 Task: Open Card Community Service Review in Board Product Feedback Collection and Analysis to Workspace Employee Assistance Programs and add a team member Softage.2@softage.net, a label Yellow, a checklist Performance Management, an attachment from your computer, a color Yellow and finally, add a card description 'Plan and execute company team-building retreat with a focus on work-life balance' and a comment 'Let us approach this task with a sense of urgency and importance, recognizing its impact on the overall project.'. Add a start date 'Jan 02, 1900' with a due date 'Jan 09, 1900'
Action: Mouse moved to (94, 305)
Screenshot: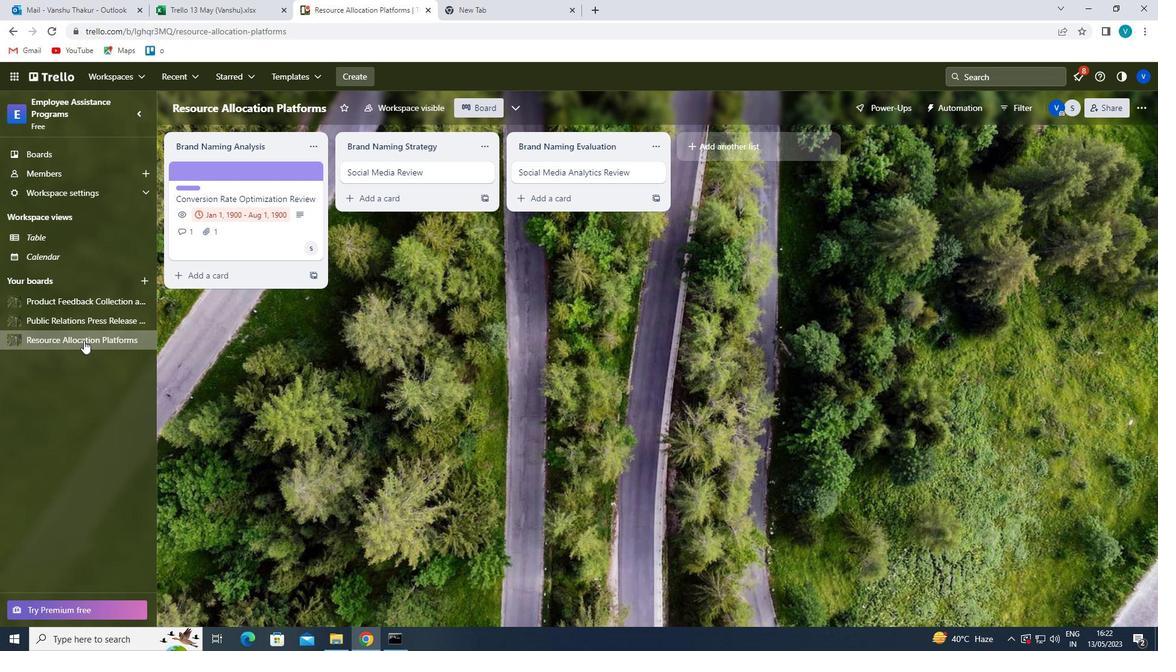 
Action: Mouse pressed left at (94, 305)
Screenshot: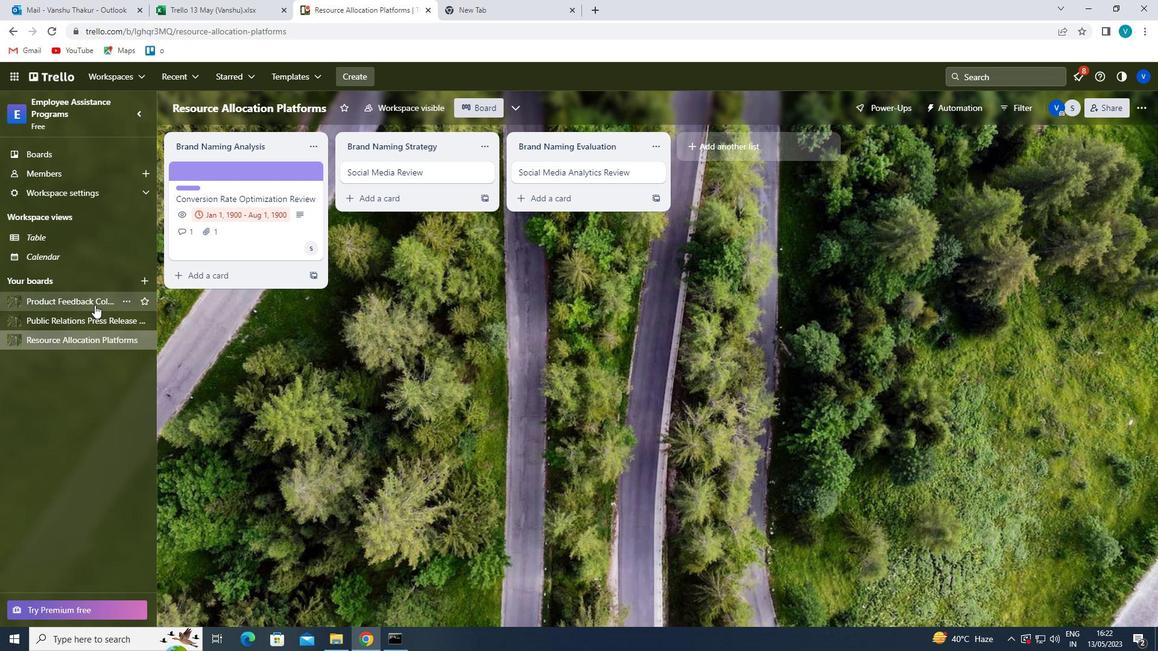 
Action: Mouse moved to (225, 173)
Screenshot: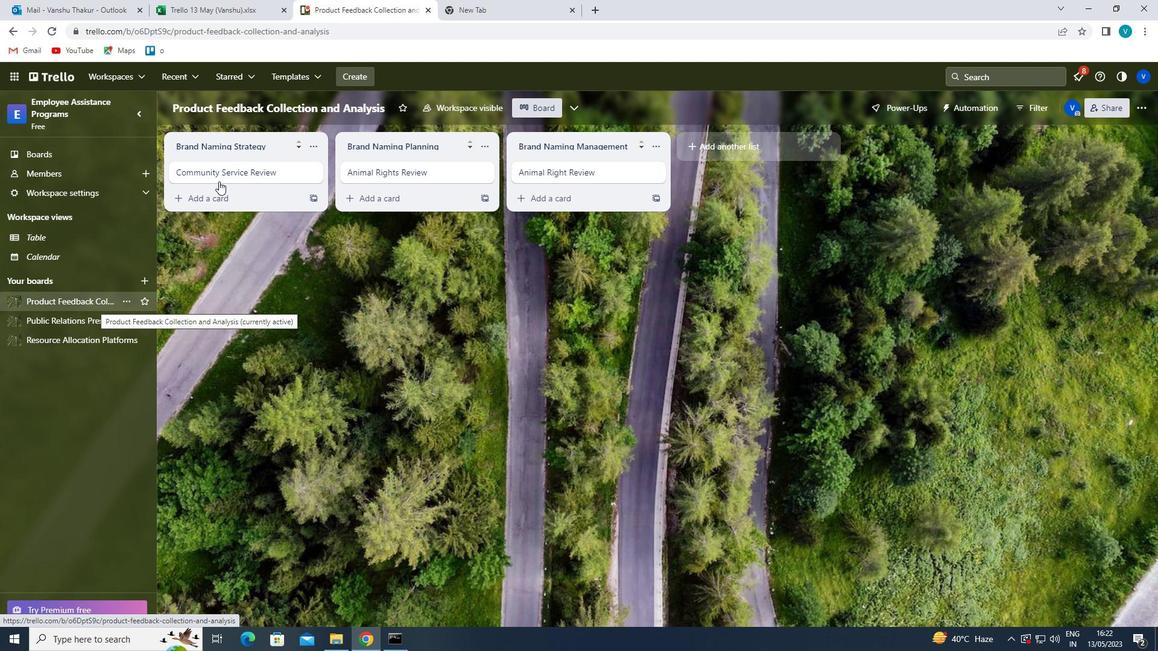 
Action: Mouse pressed left at (225, 173)
Screenshot: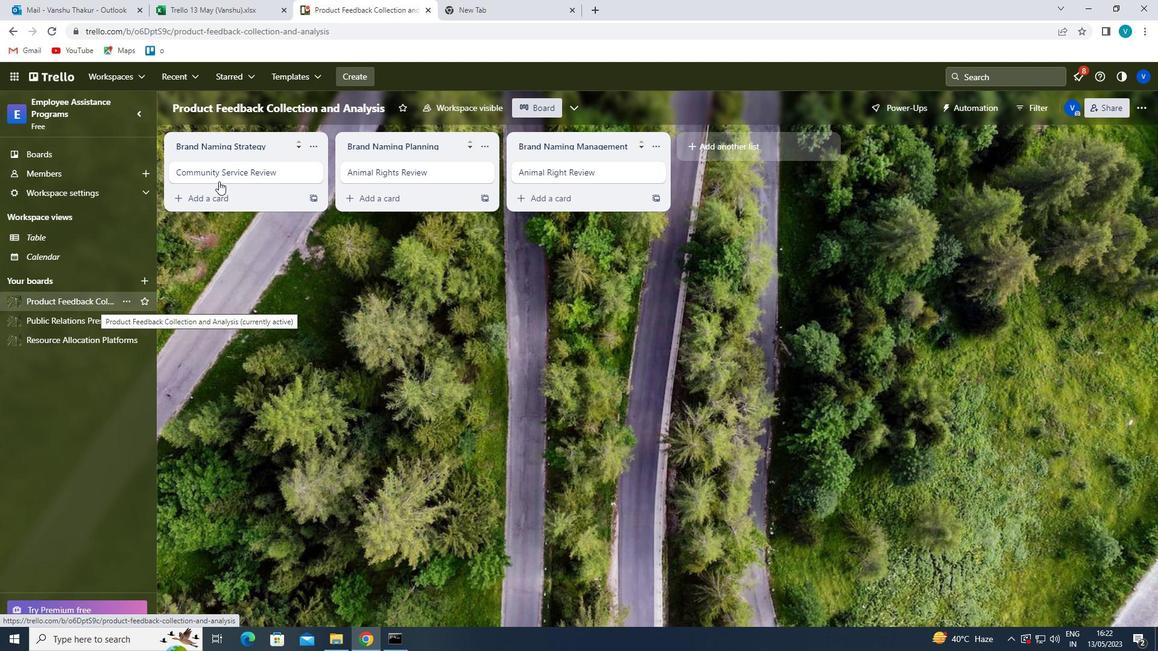 
Action: Mouse moved to (727, 169)
Screenshot: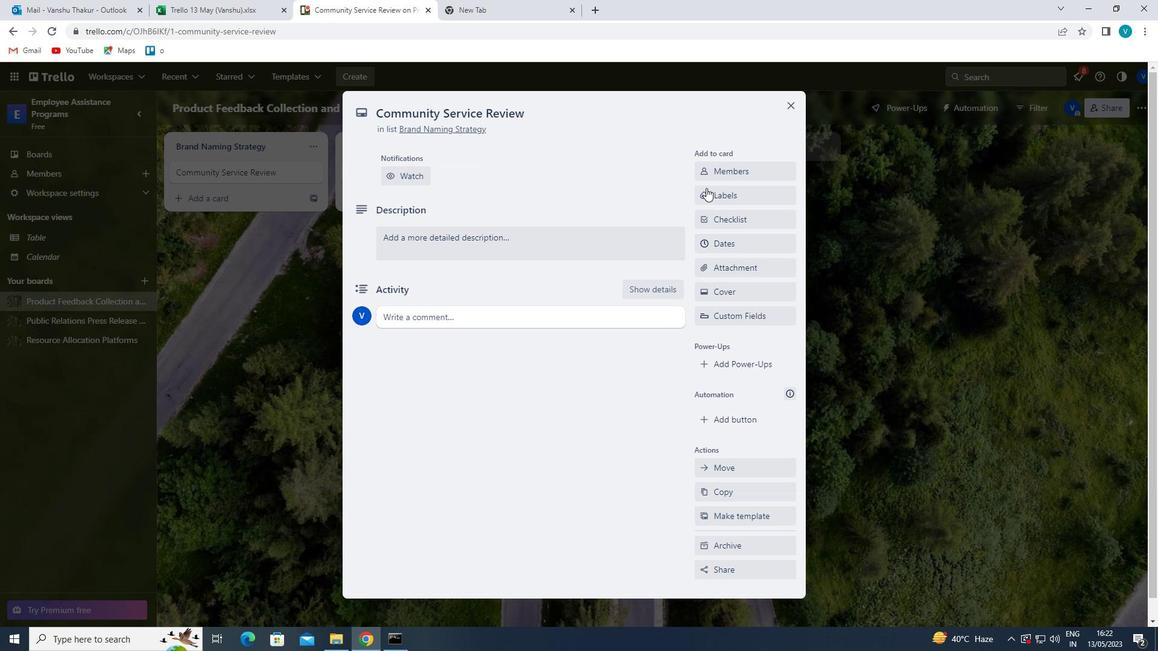 
Action: Mouse pressed left at (727, 169)
Screenshot: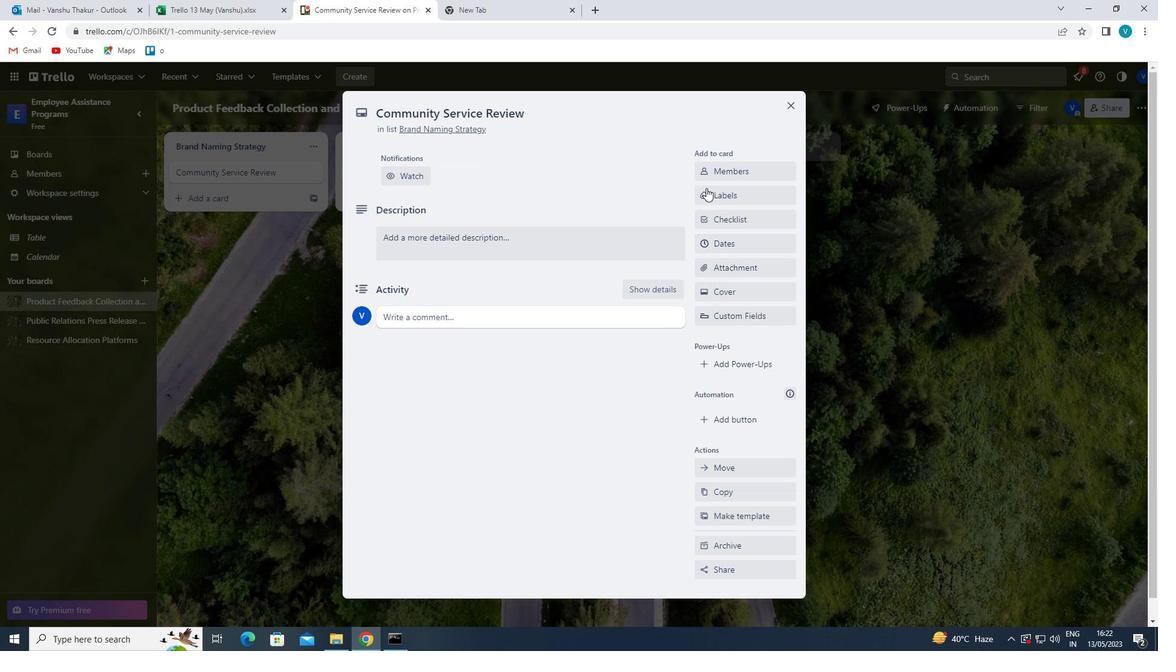 
Action: Mouse moved to (760, 229)
Screenshot: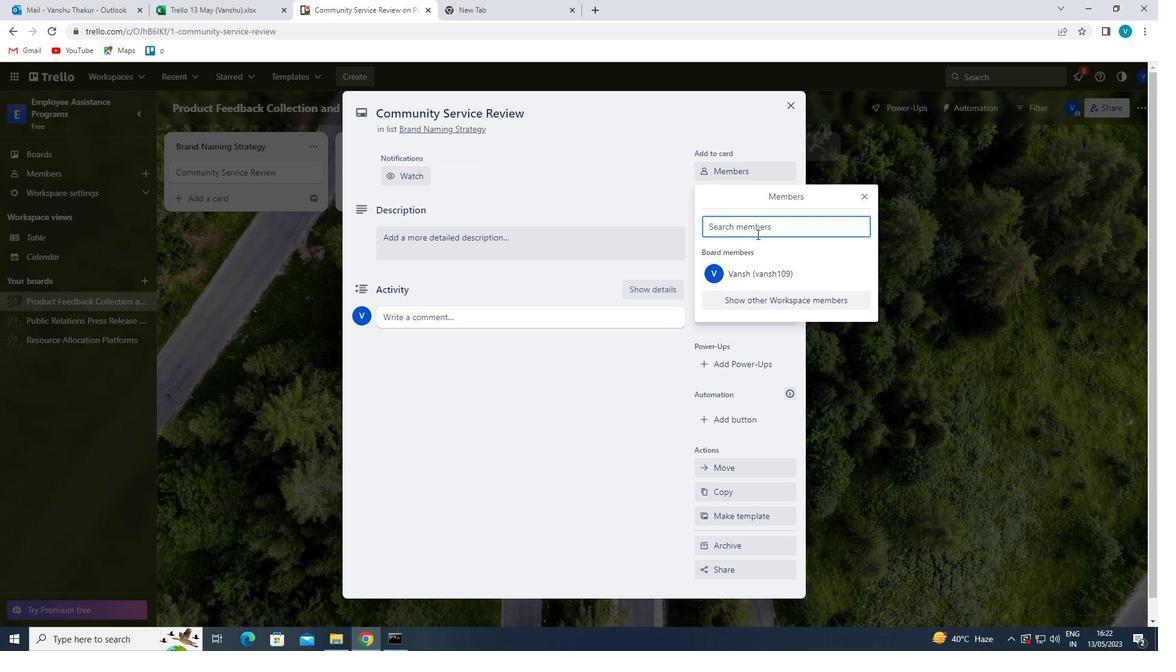 
Action: Mouse pressed left at (760, 229)
Screenshot: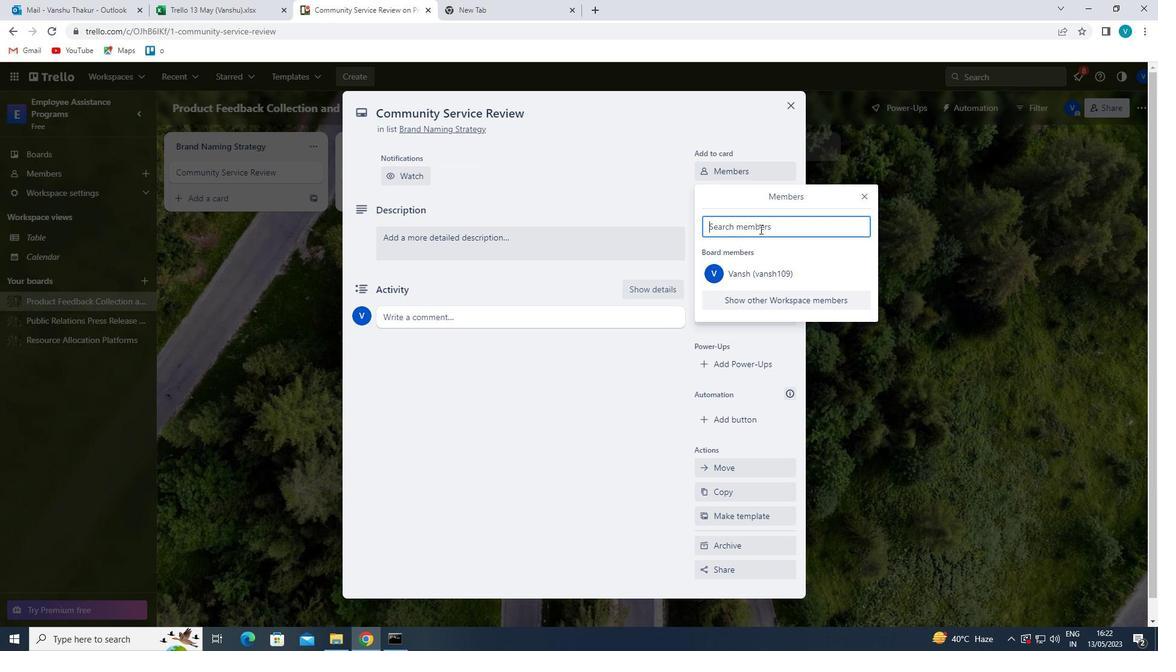 
Action: Key pressed <Key.shift>
Screenshot: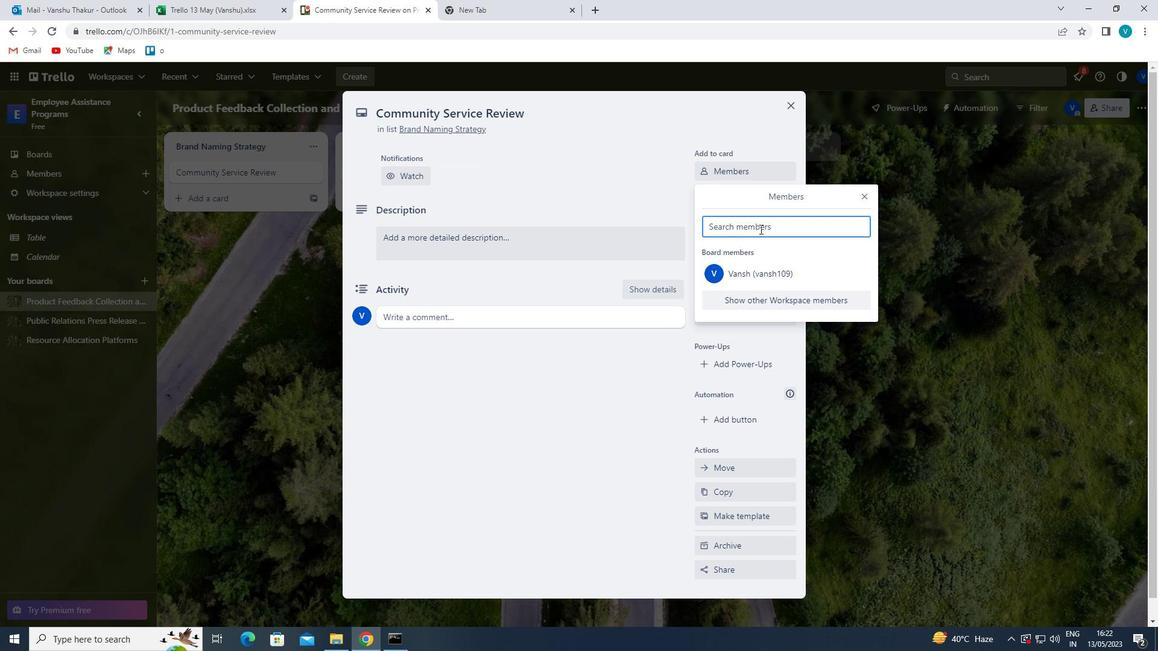 
Action: Mouse moved to (745, 236)
Screenshot: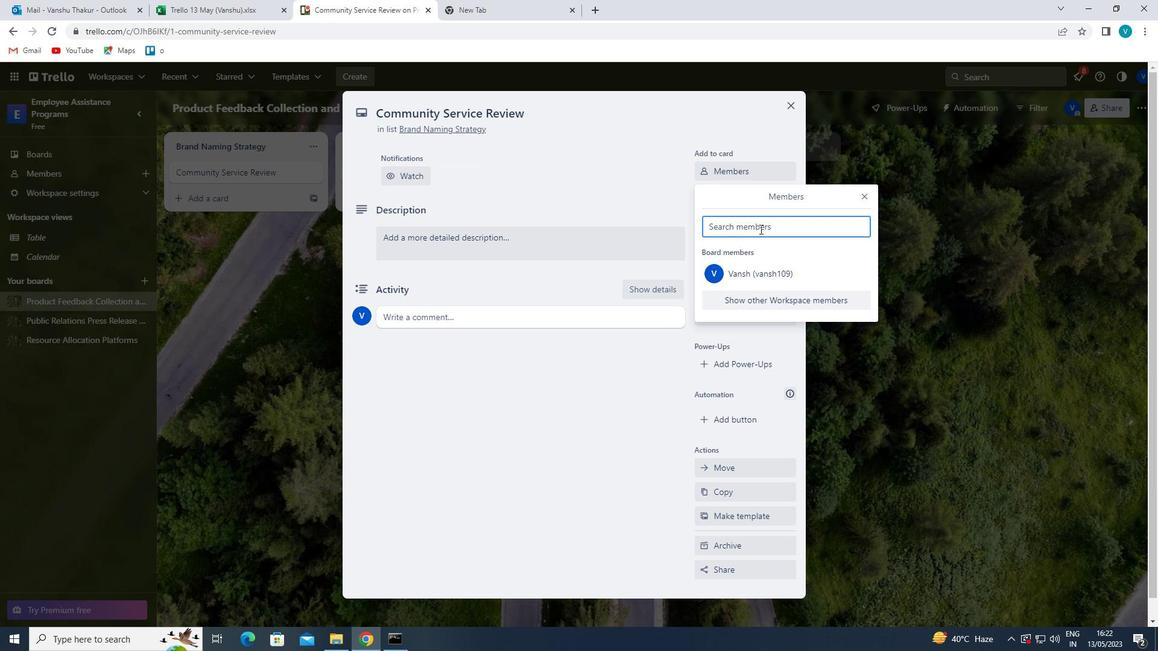 
Action: Key pressed S
Screenshot: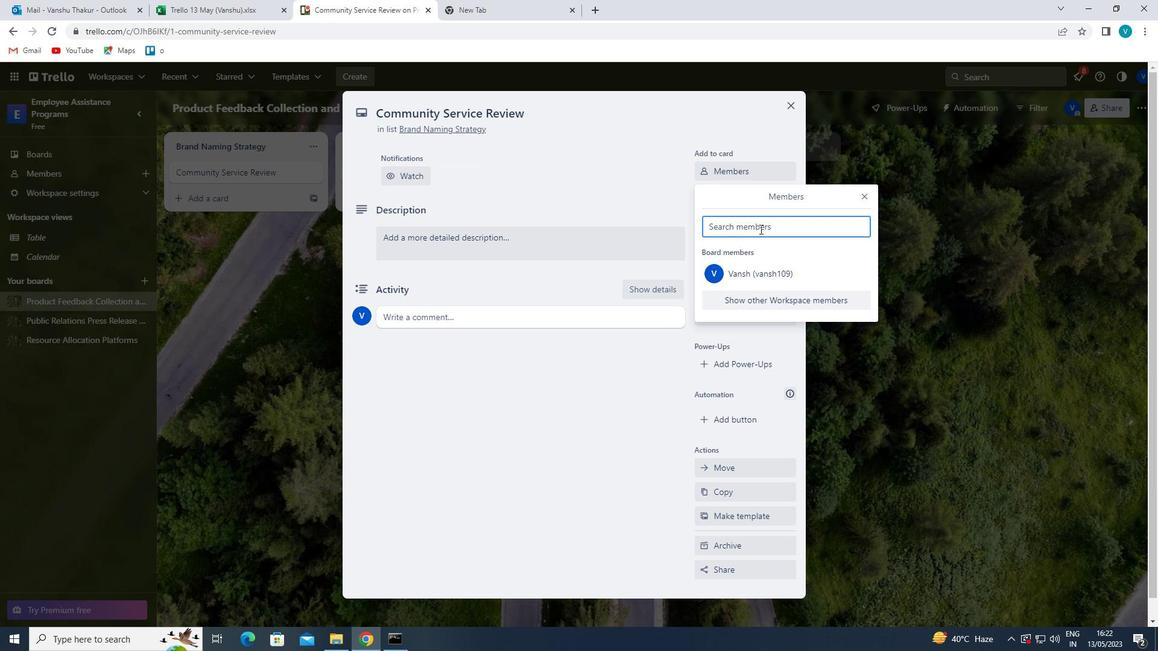 
Action: Mouse moved to (470, 385)
Screenshot: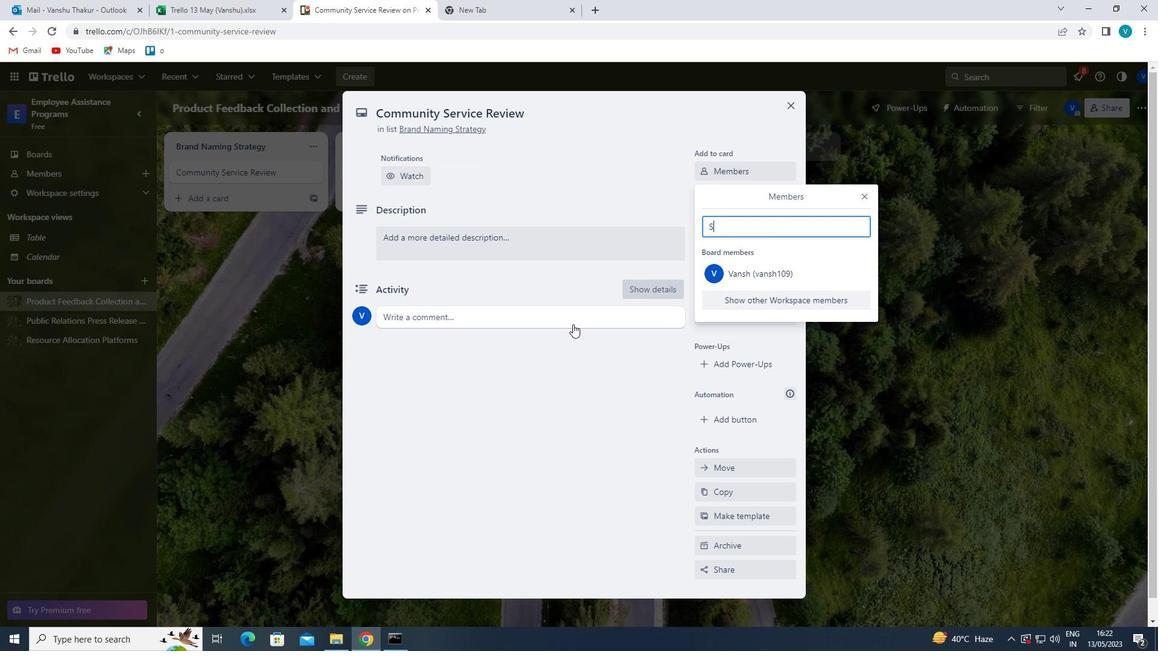 
Action: Key pressed OFTAG
Screenshot: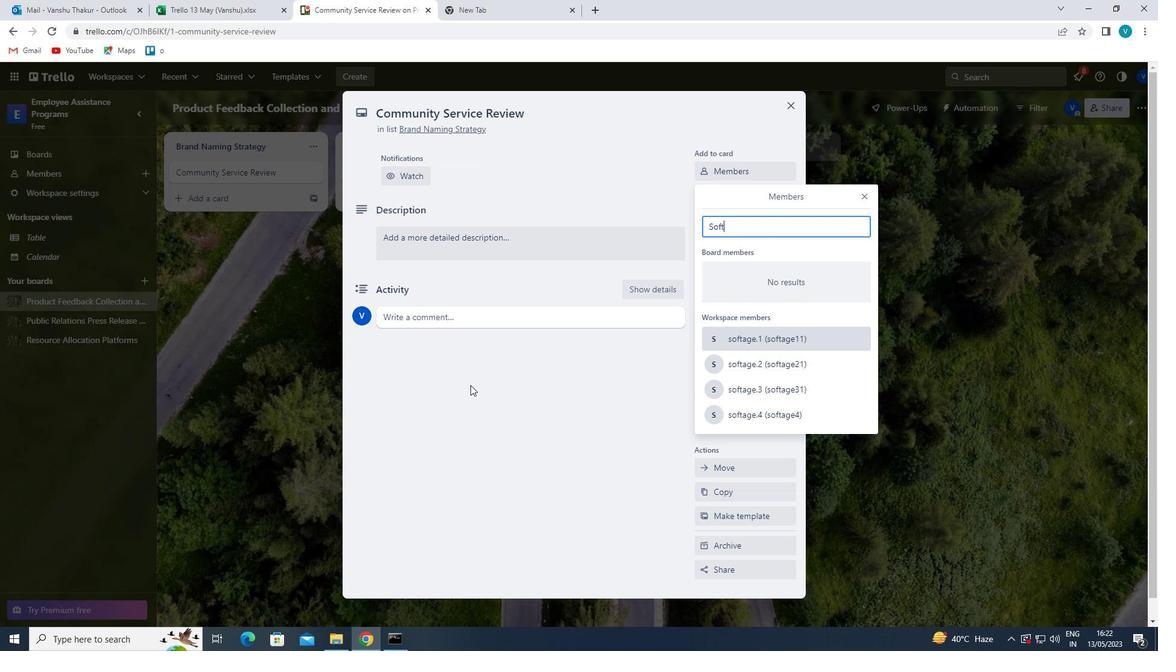 
Action: Mouse moved to (769, 366)
Screenshot: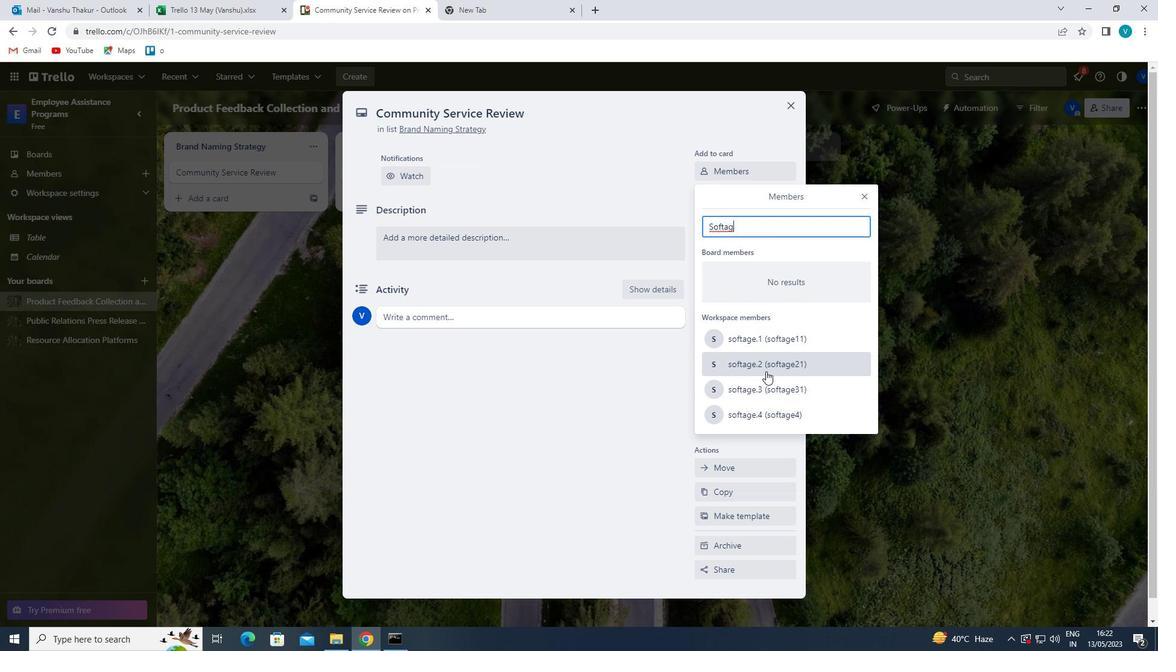 
Action: Mouse pressed left at (769, 366)
Screenshot: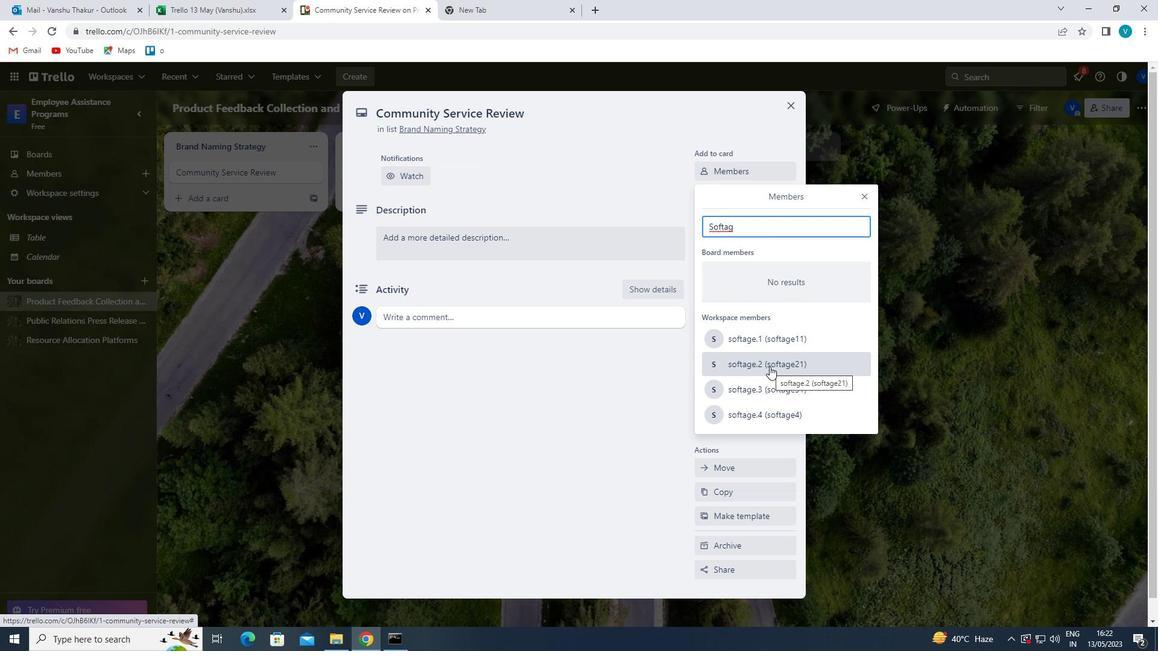 
Action: Mouse moved to (864, 195)
Screenshot: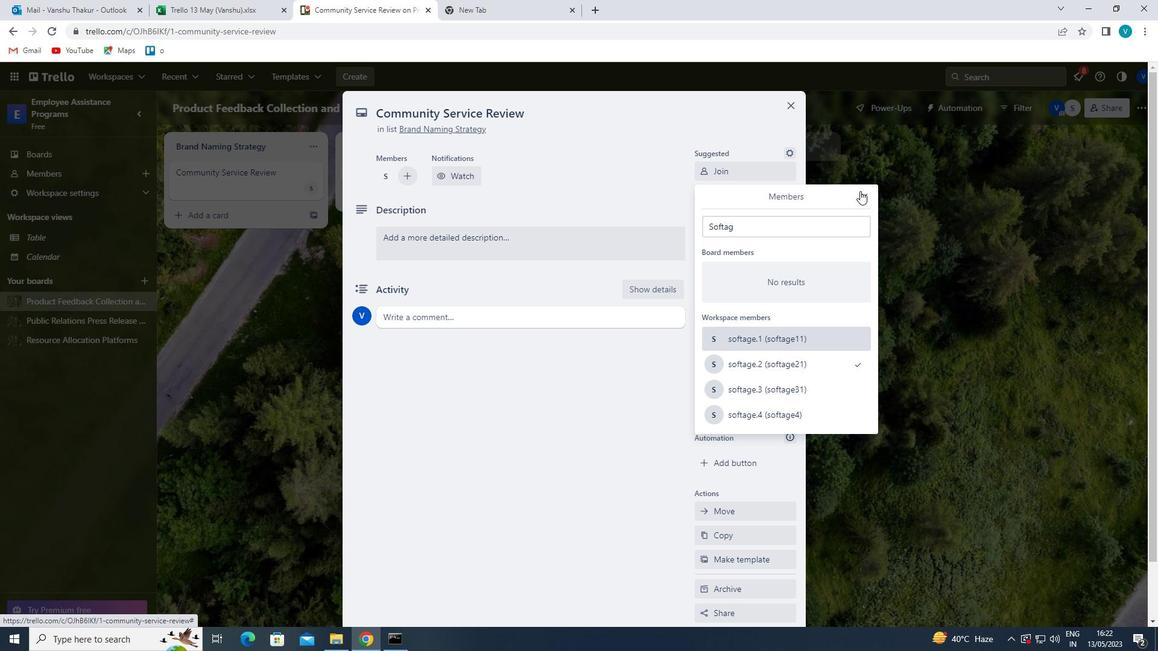 
Action: Mouse pressed left at (864, 195)
Screenshot: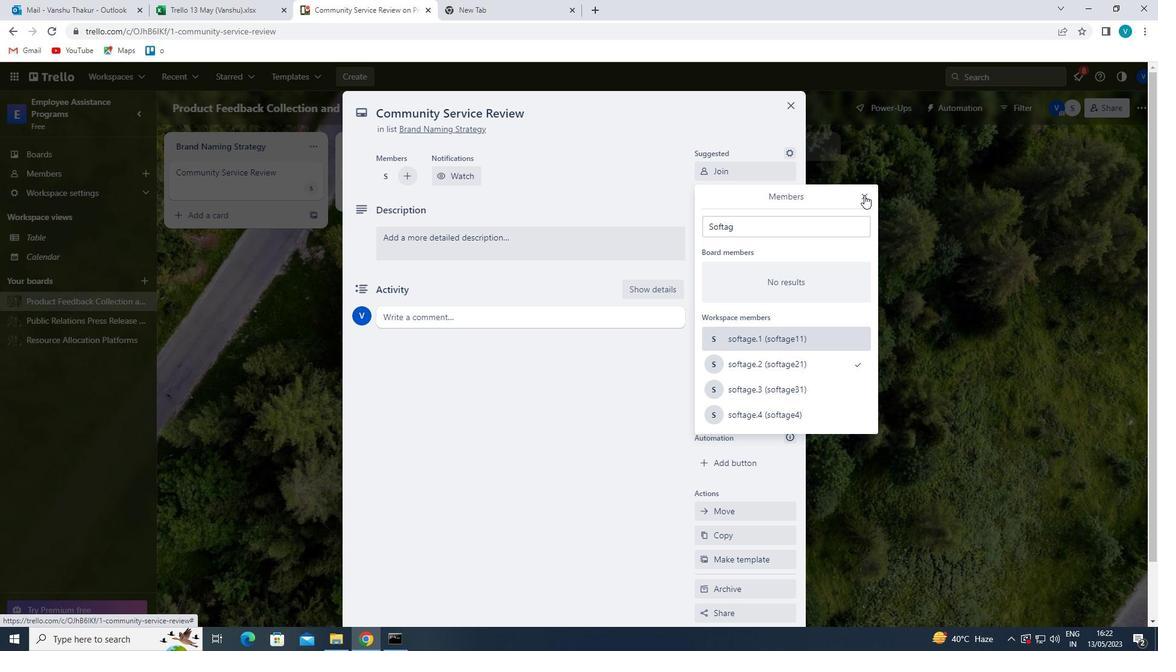 
Action: Mouse moved to (749, 234)
Screenshot: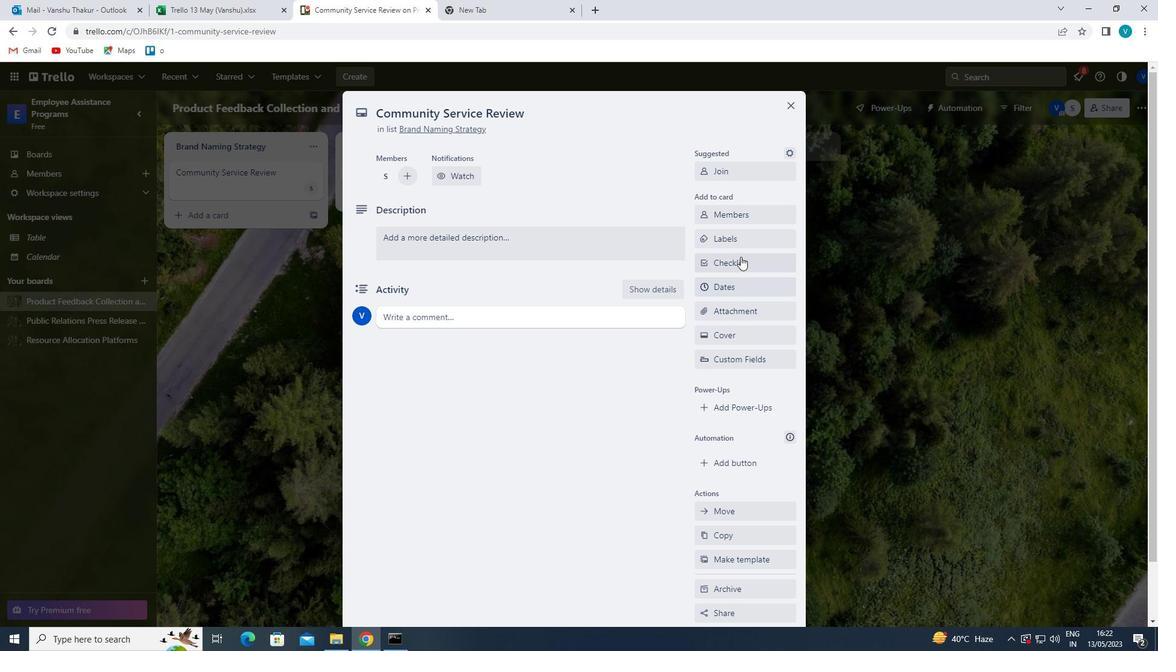 
Action: Mouse pressed left at (749, 234)
Screenshot: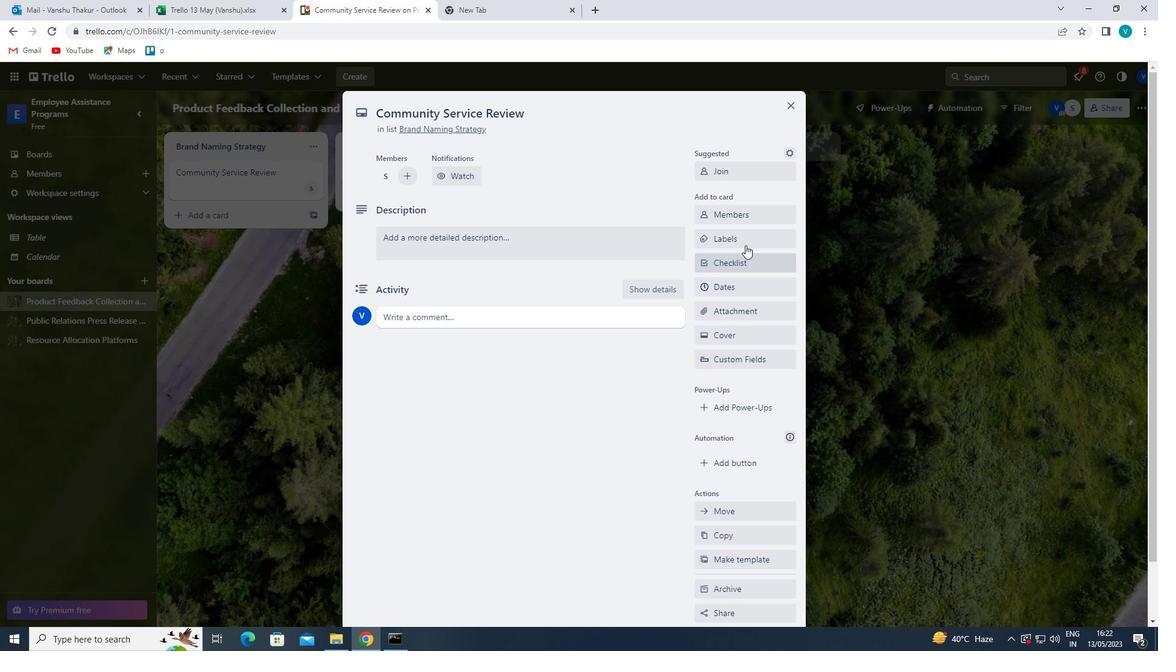 
Action: Mouse moved to (766, 362)
Screenshot: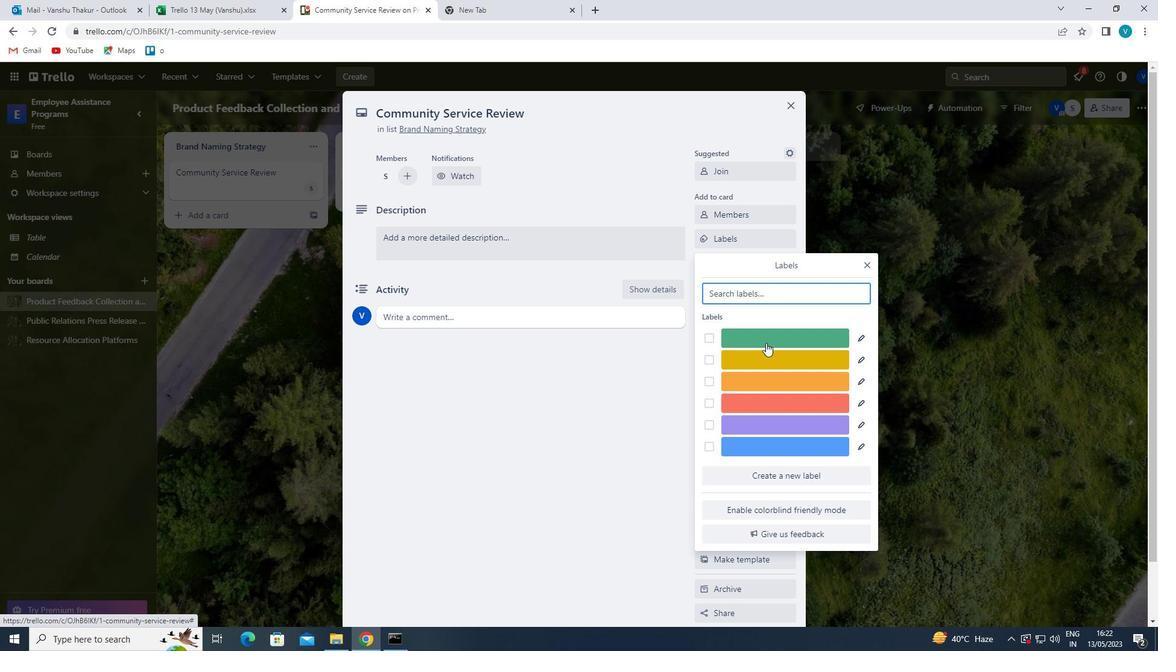 
Action: Mouse pressed left at (766, 362)
Screenshot: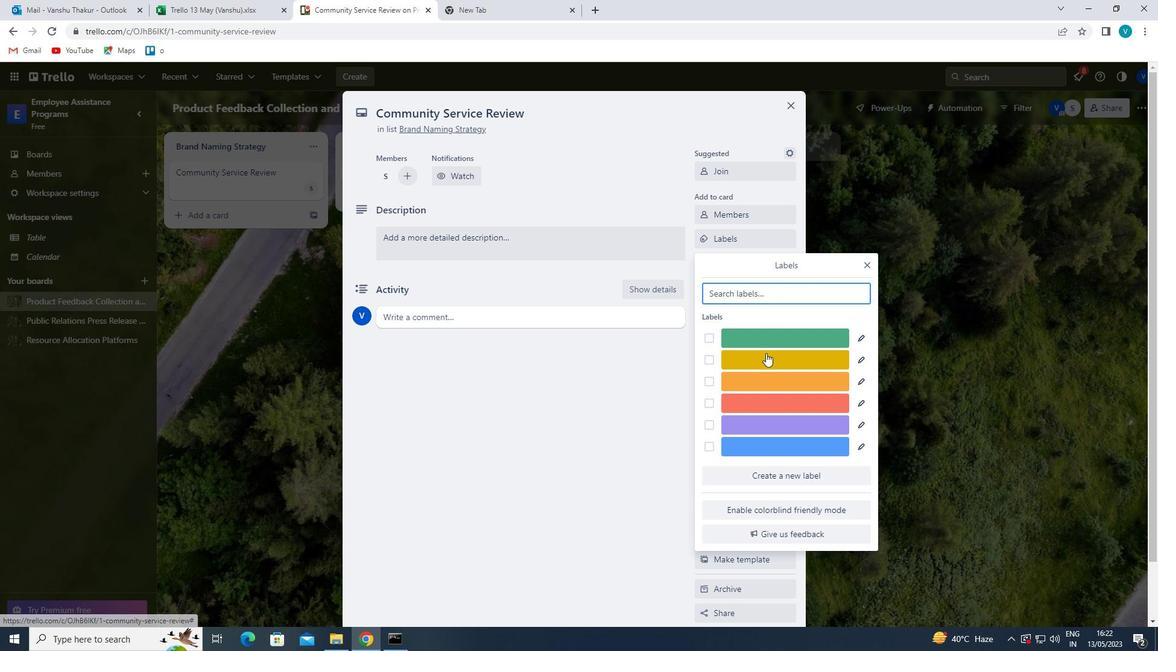 
Action: Mouse moved to (865, 265)
Screenshot: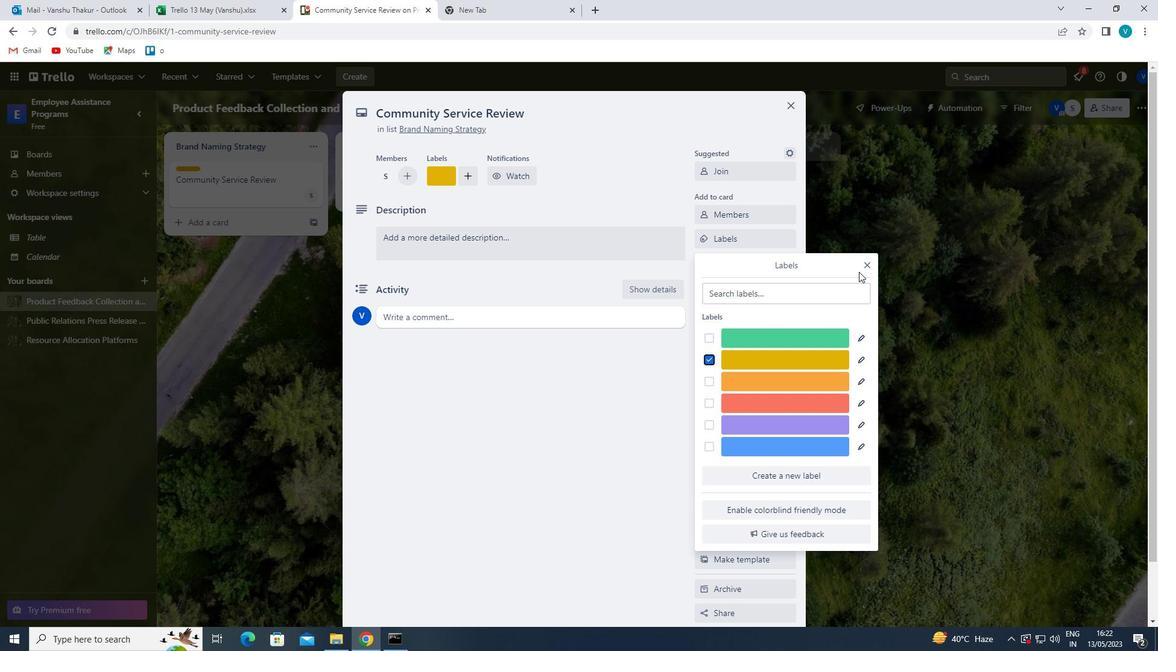 
Action: Mouse pressed left at (865, 265)
Screenshot: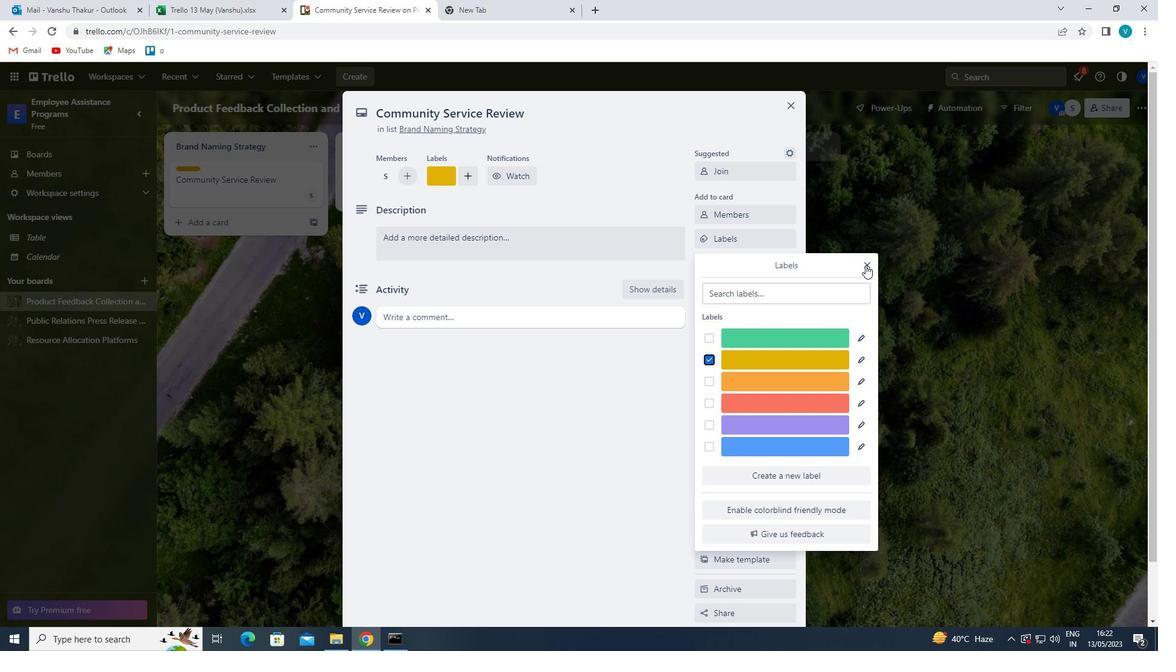 
Action: Mouse moved to (732, 259)
Screenshot: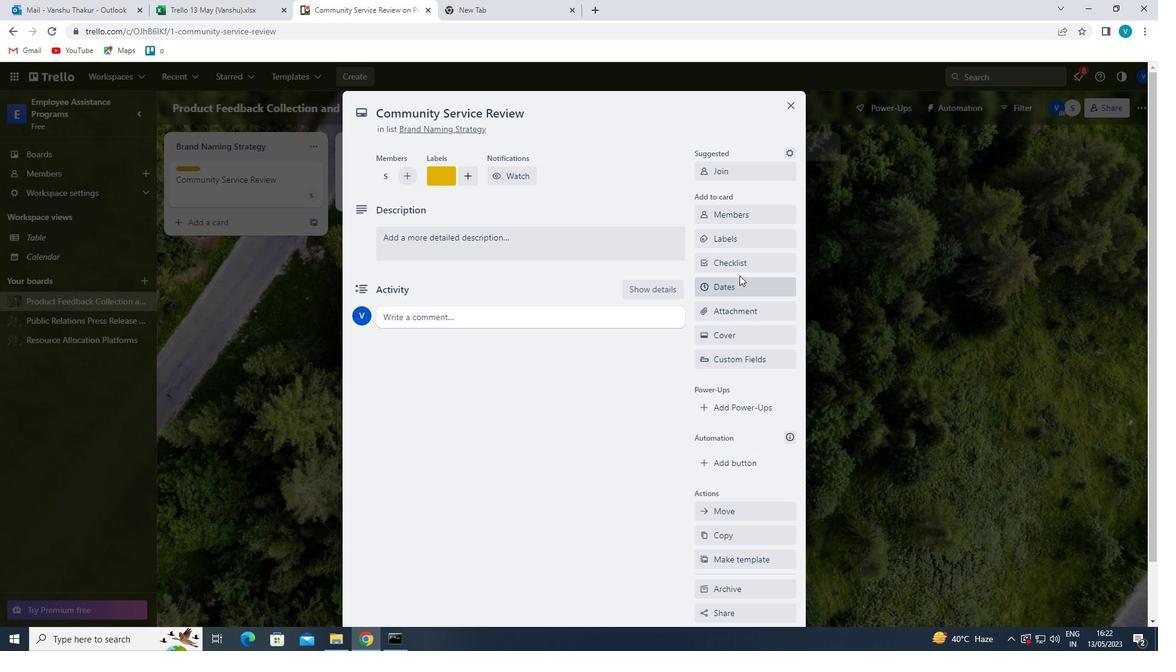 
Action: Mouse pressed left at (732, 259)
Screenshot: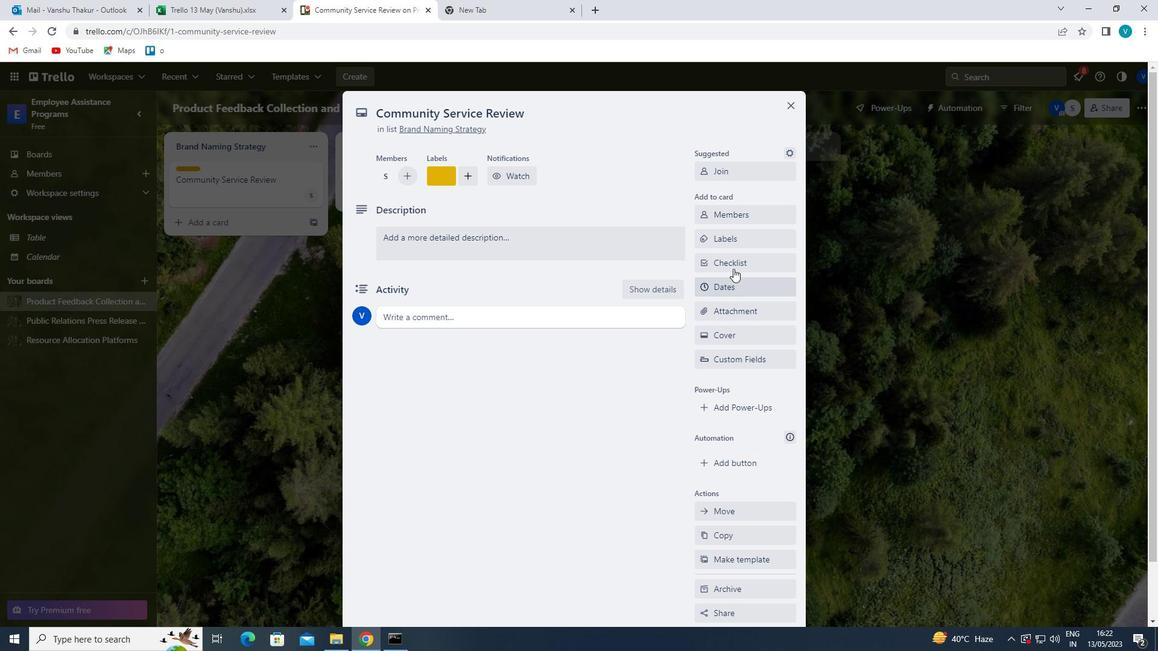 
Action: Mouse moved to (692, 284)
Screenshot: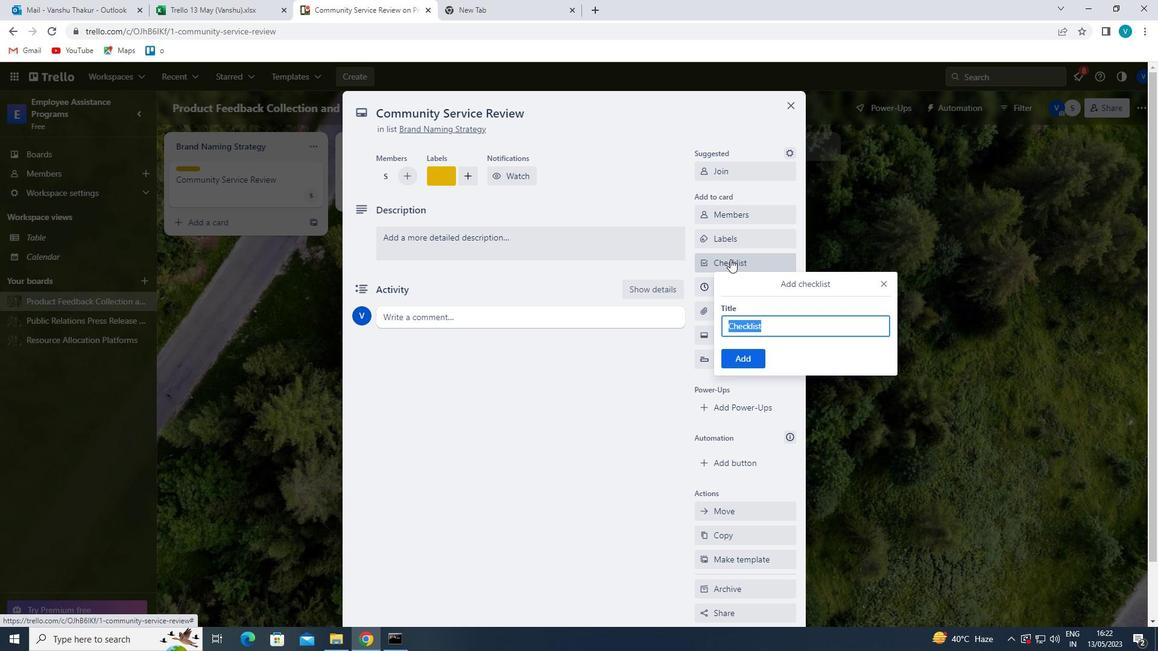 
Action: Key pressed <Key.shift>PERFORMANCE<Key.space><Key.shift>MANAGEMENT
Screenshot: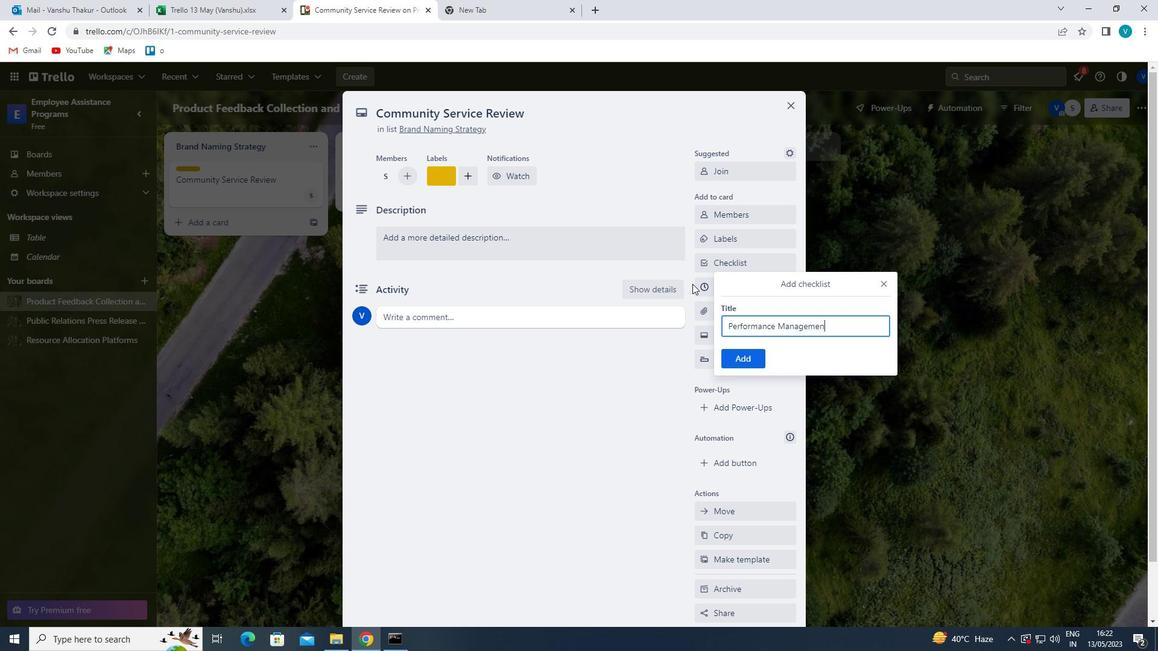 
Action: Mouse moved to (757, 363)
Screenshot: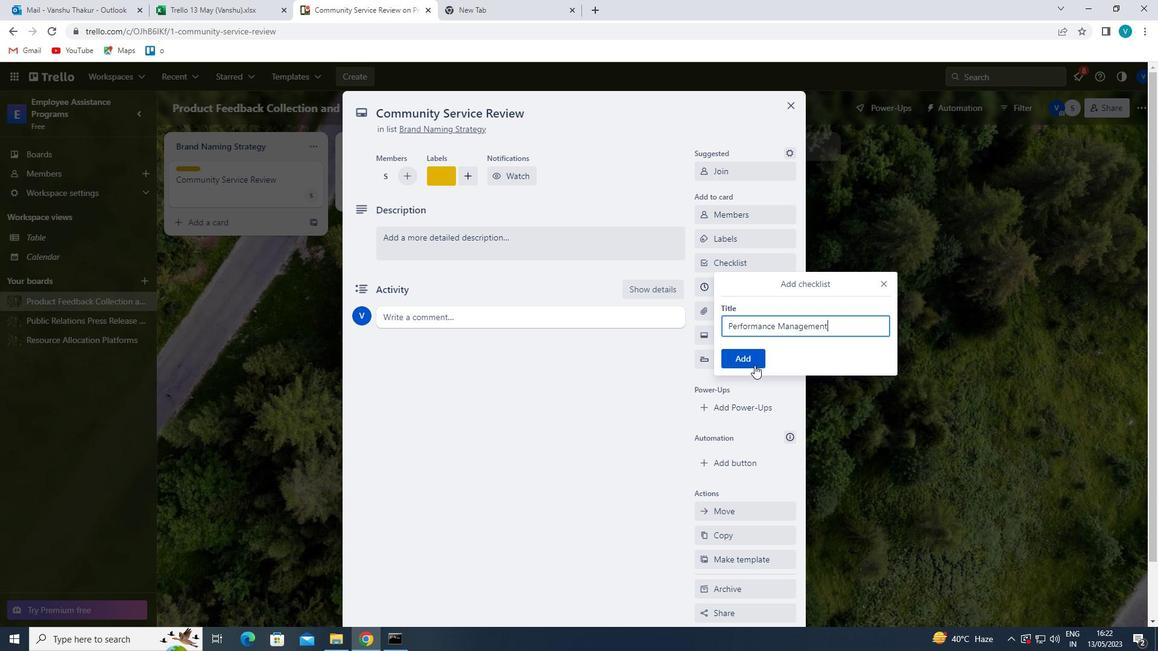 
Action: Mouse pressed left at (757, 363)
Screenshot: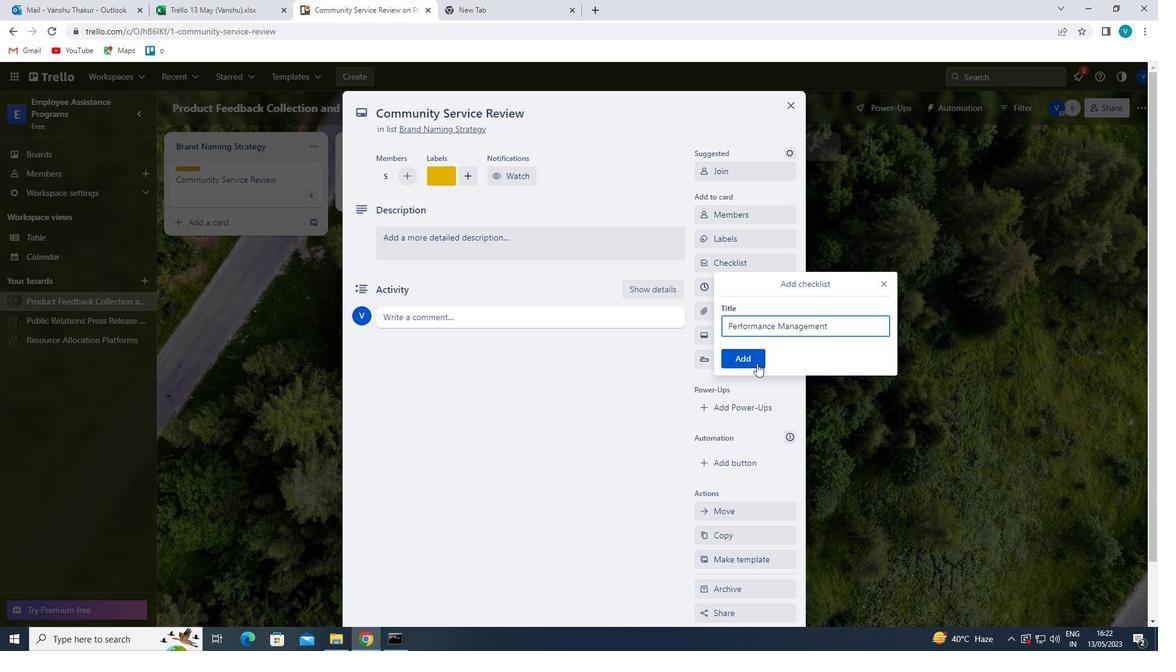 
Action: Mouse moved to (761, 310)
Screenshot: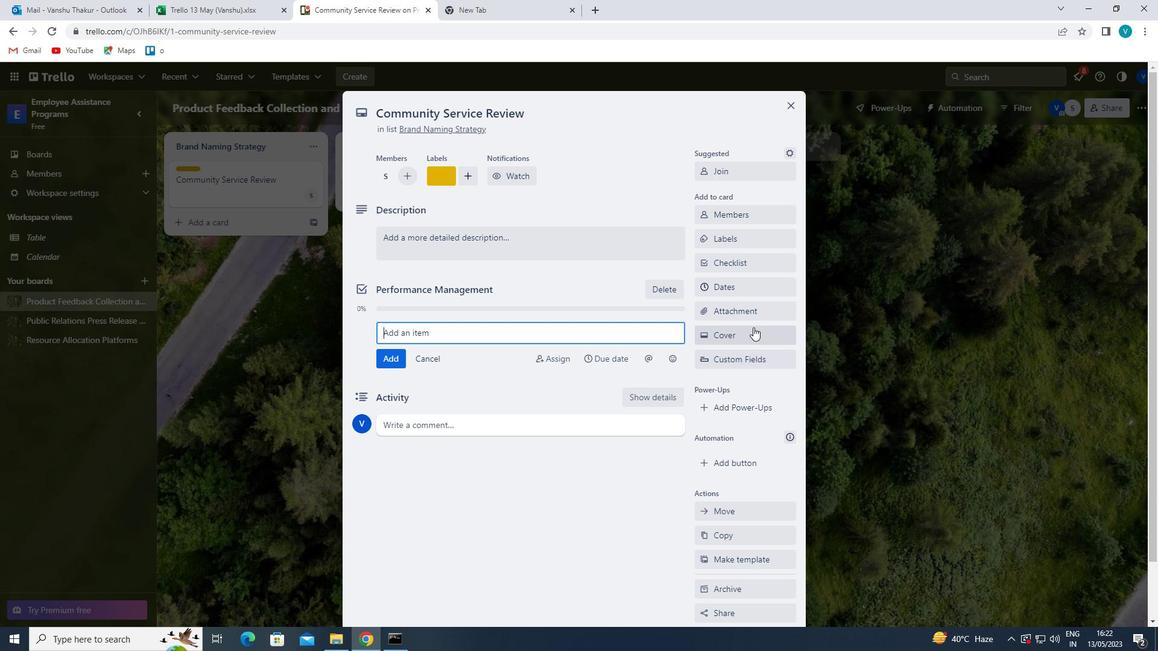 
Action: Mouse pressed left at (761, 310)
Screenshot: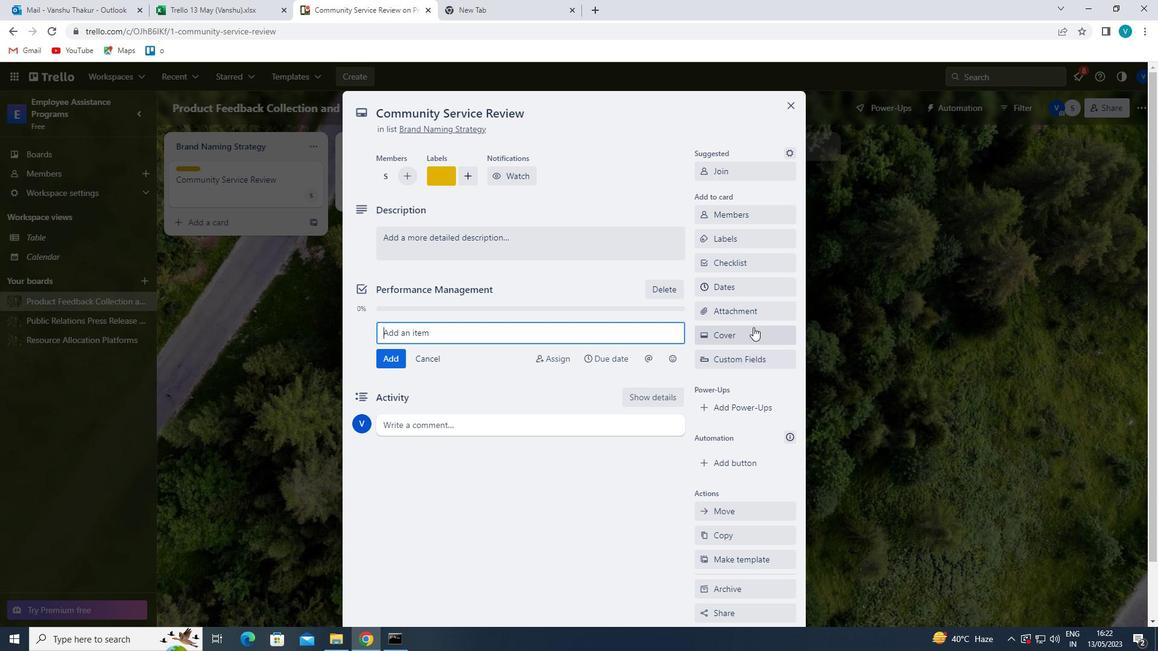 
Action: Mouse moved to (731, 363)
Screenshot: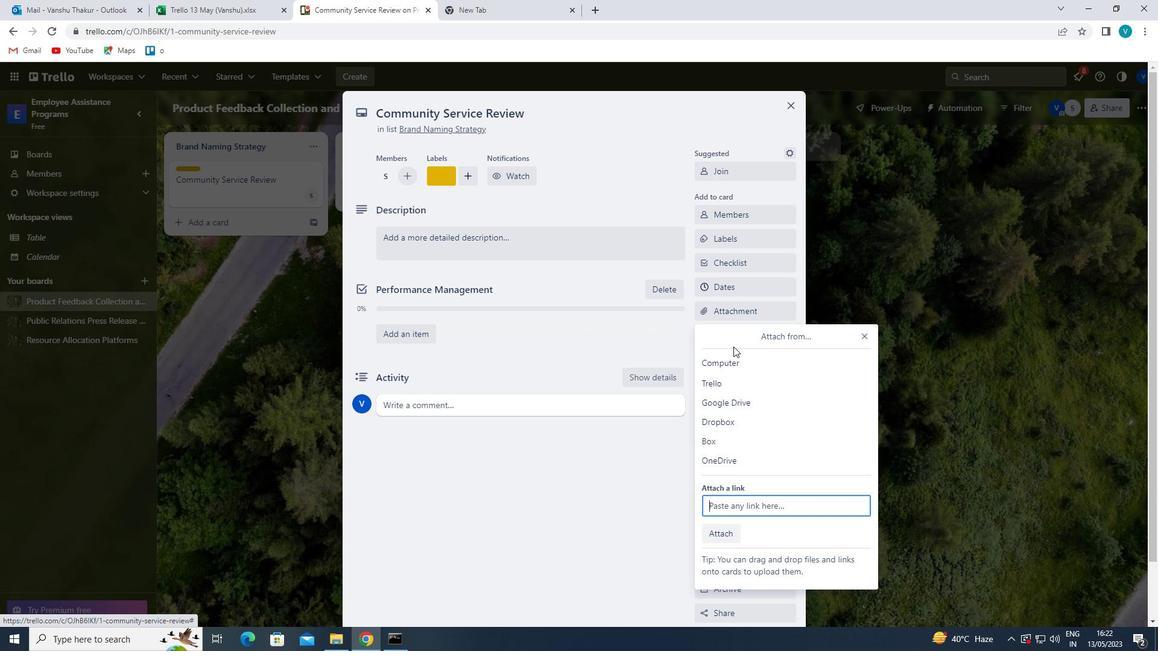 
Action: Mouse pressed left at (731, 363)
Screenshot: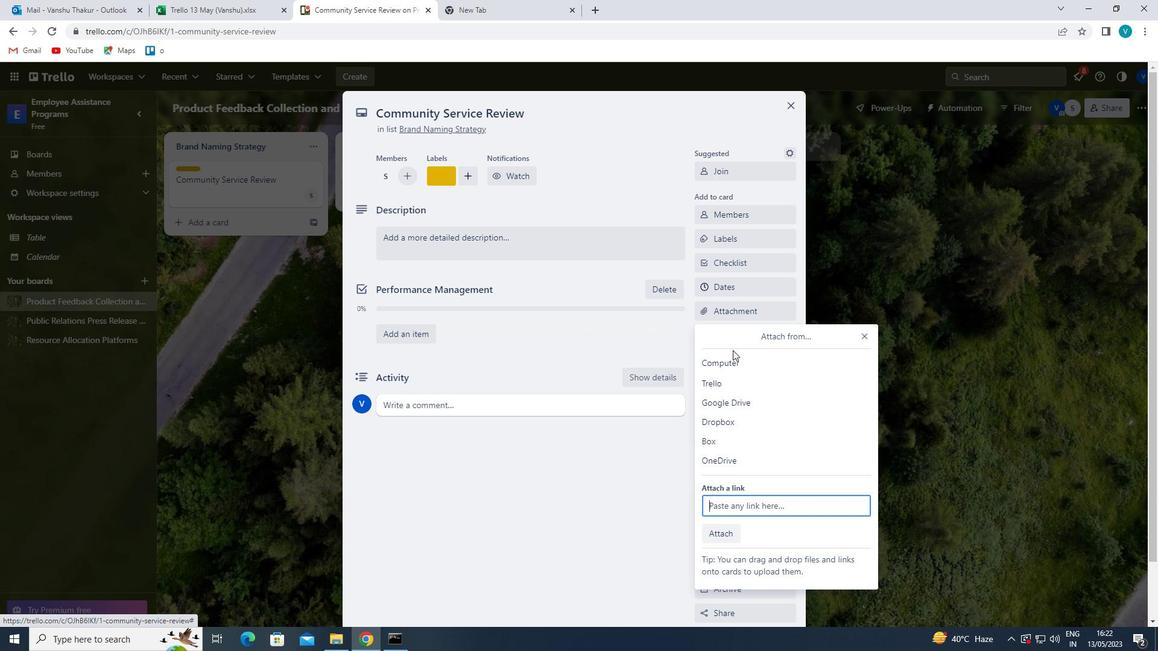 
Action: Mouse moved to (252, 196)
Screenshot: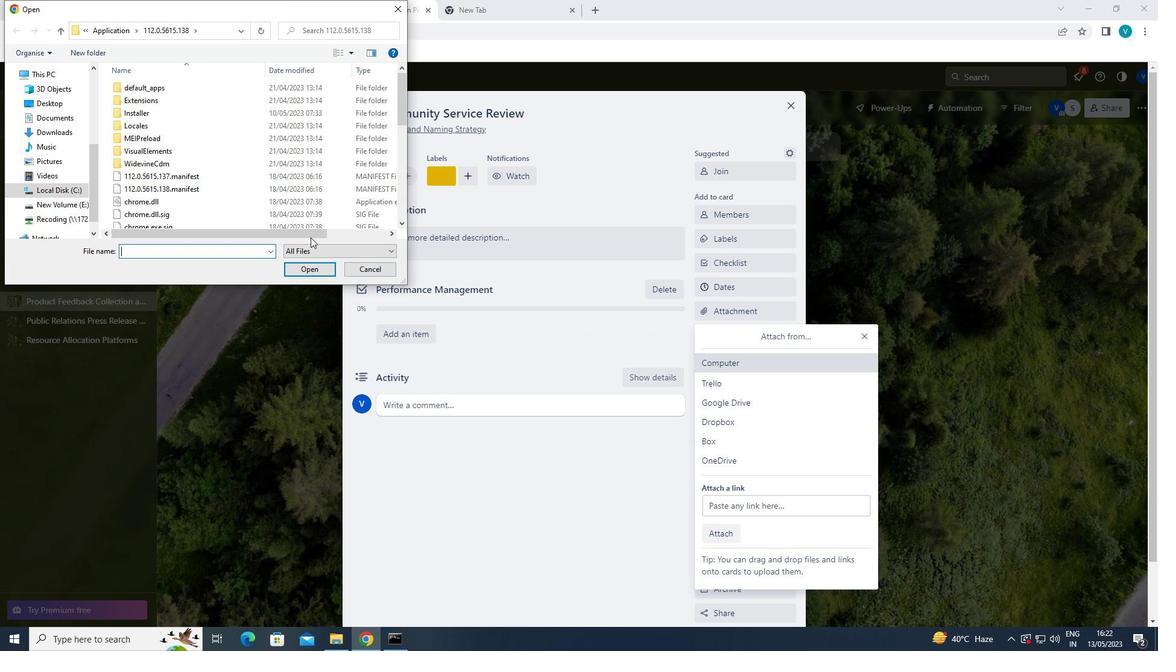 
Action: Mouse pressed left at (252, 196)
Screenshot: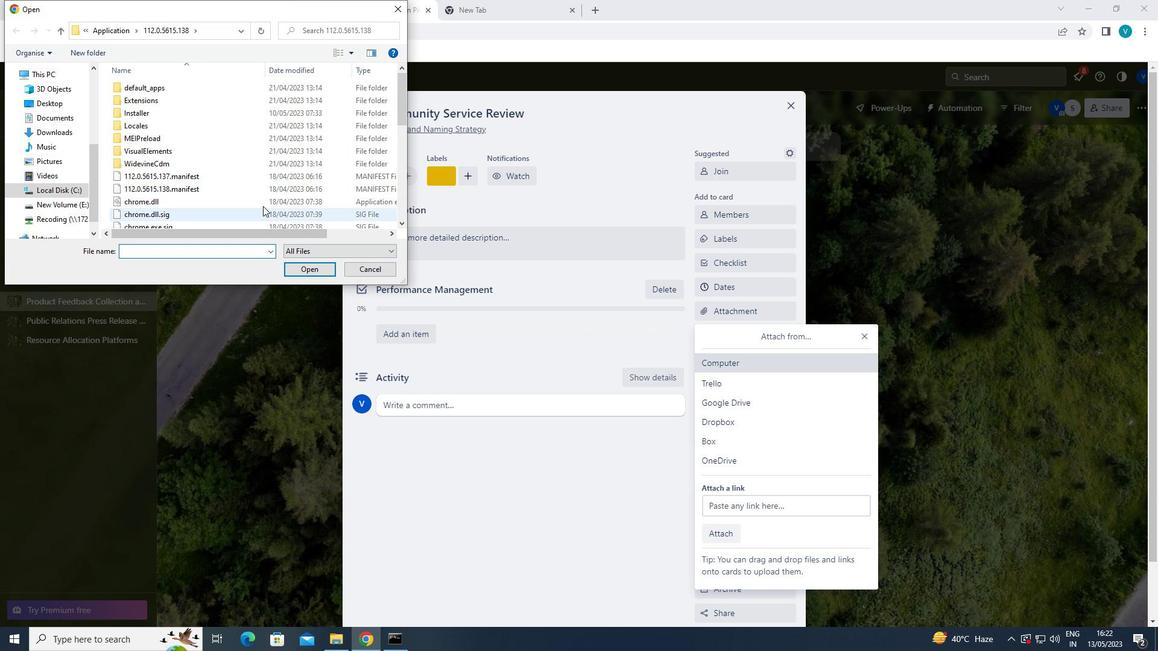 
Action: Mouse moved to (297, 264)
Screenshot: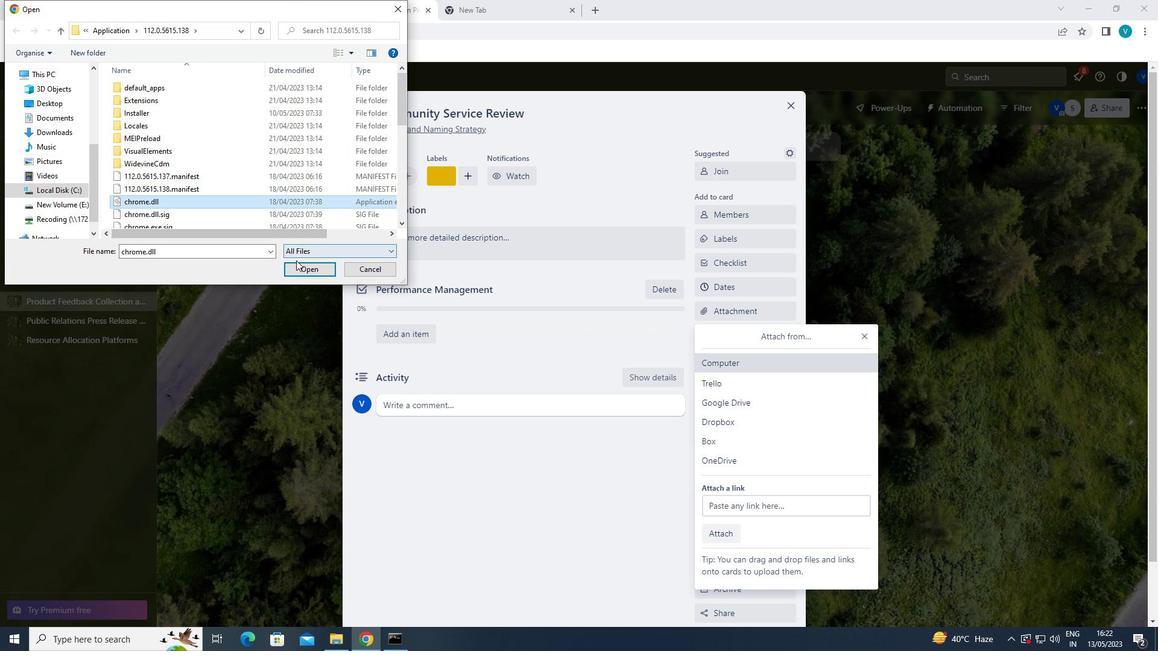 
Action: Mouse pressed left at (297, 264)
Screenshot: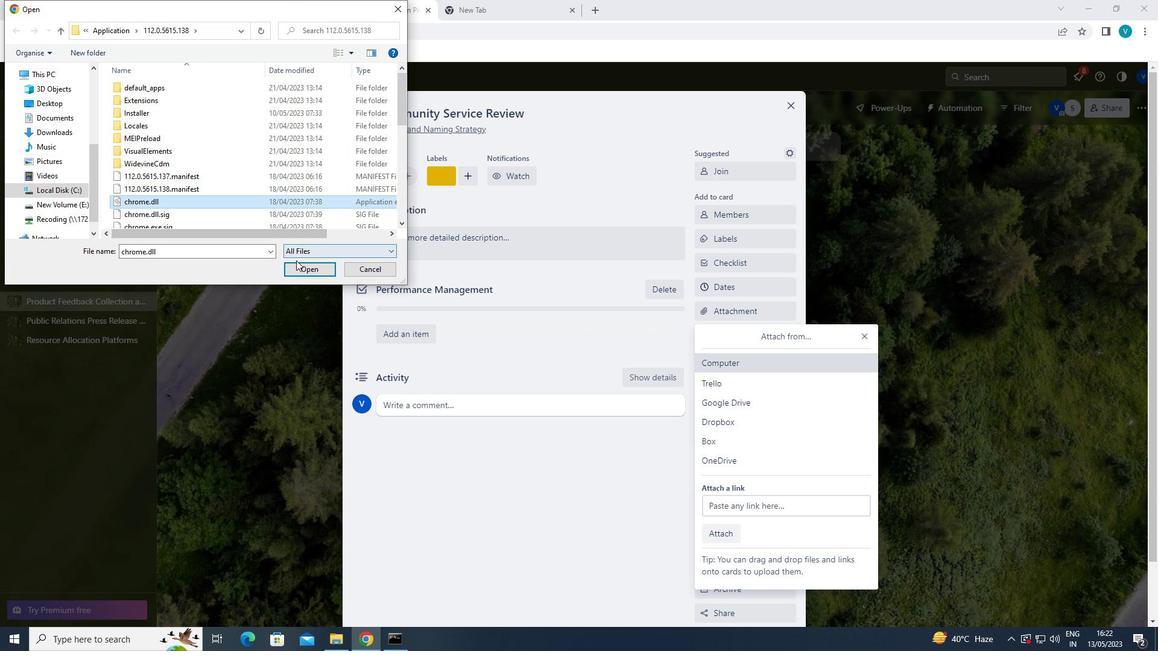 
Action: Mouse moved to (860, 283)
Screenshot: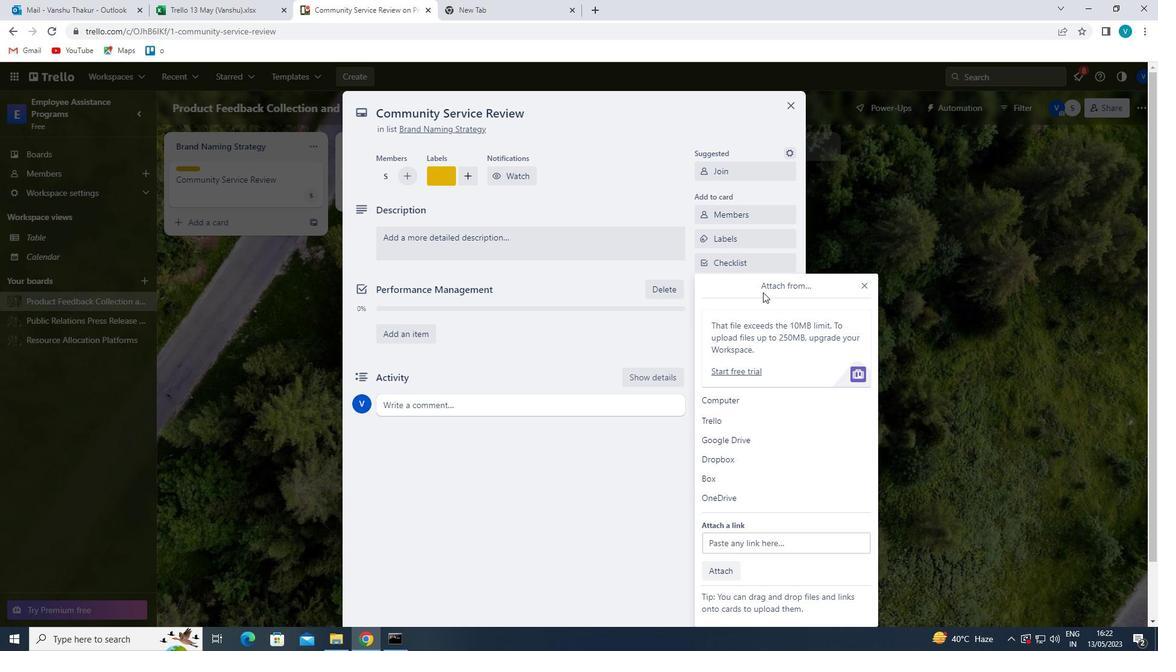 
Action: Mouse pressed left at (860, 283)
Screenshot: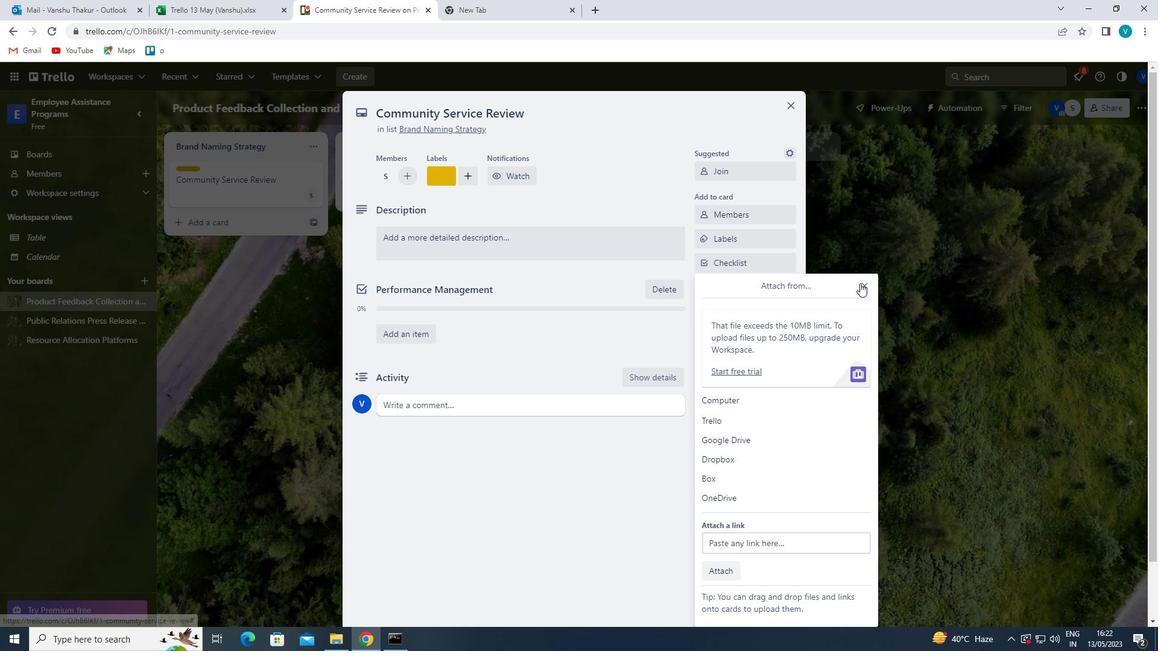 
Action: Mouse moved to (731, 336)
Screenshot: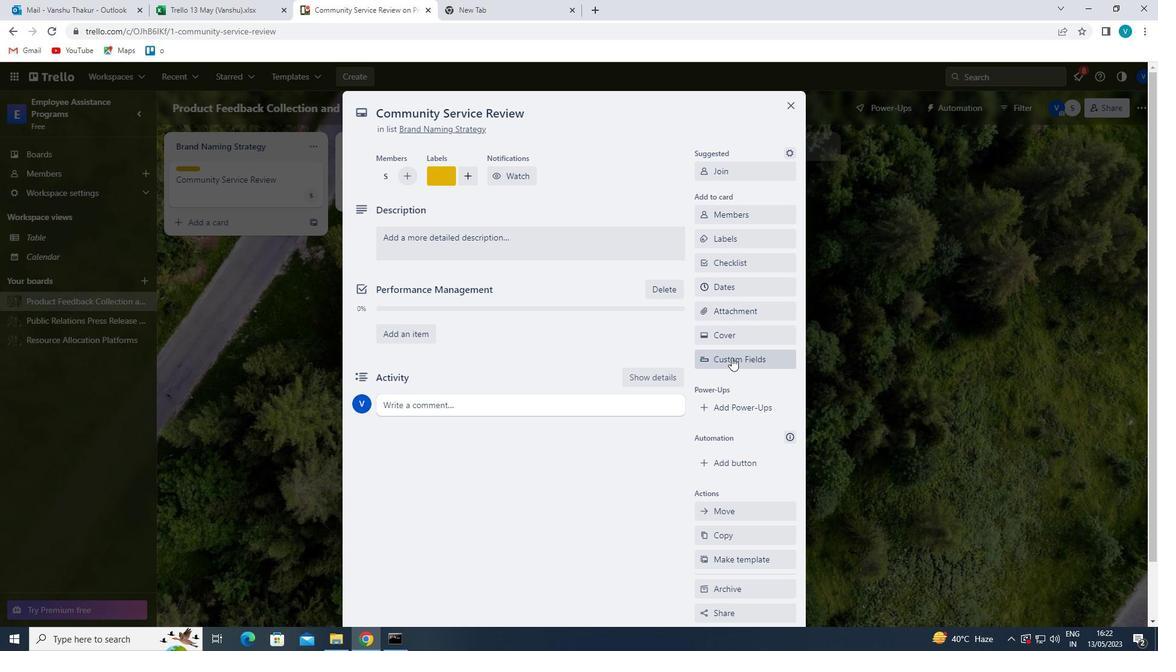 
Action: Mouse pressed left at (731, 336)
Screenshot: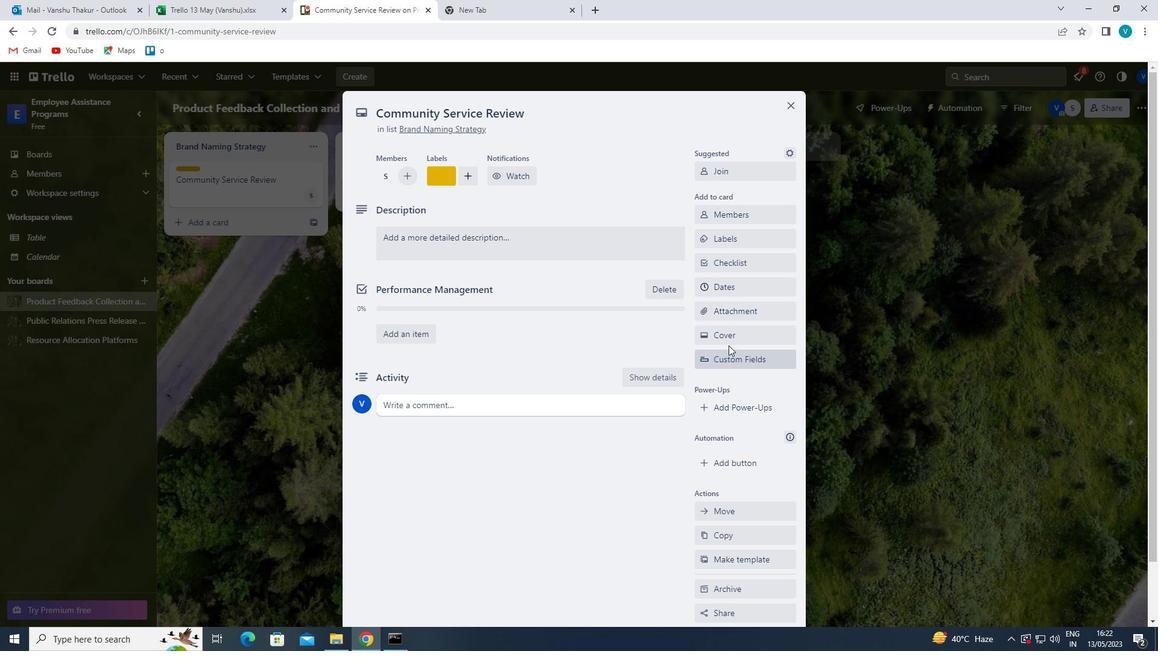 
Action: Mouse moved to (743, 387)
Screenshot: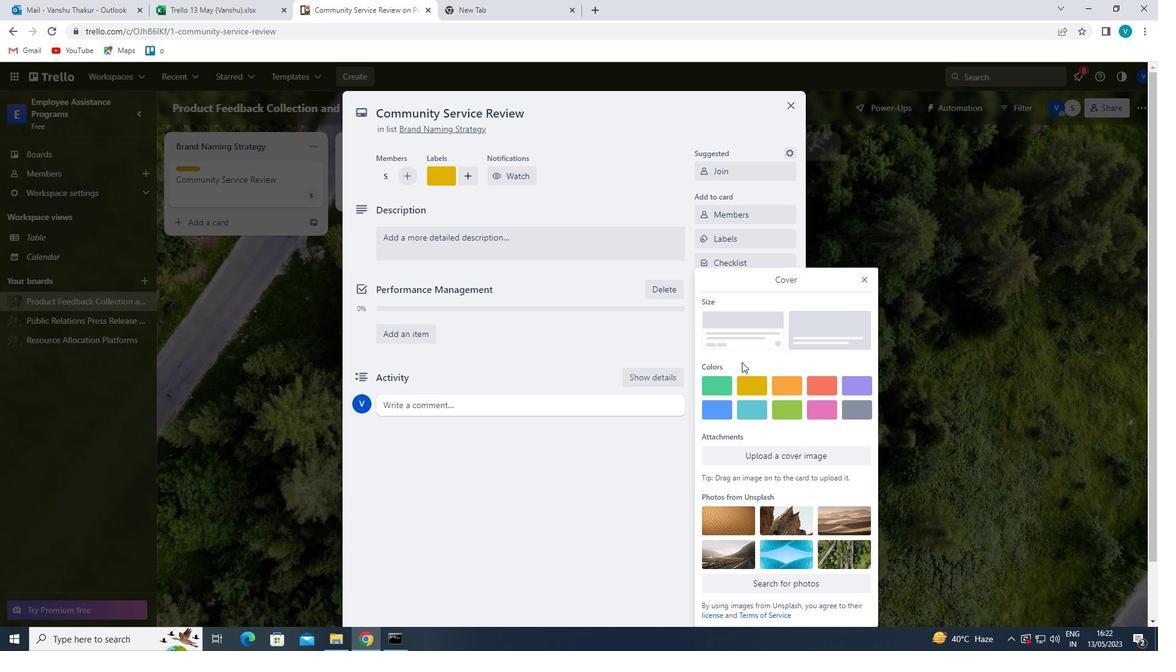 
Action: Mouse pressed left at (743, 387)
Screenshot: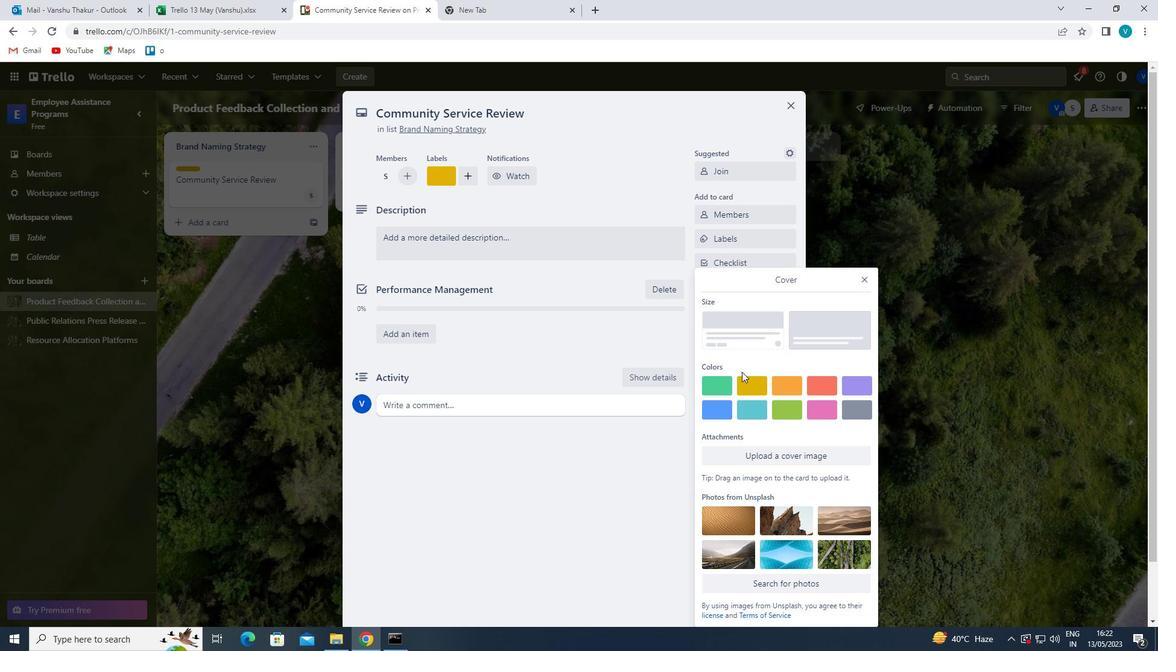
Action: Mouse moved to (865, 259)
Screenshot: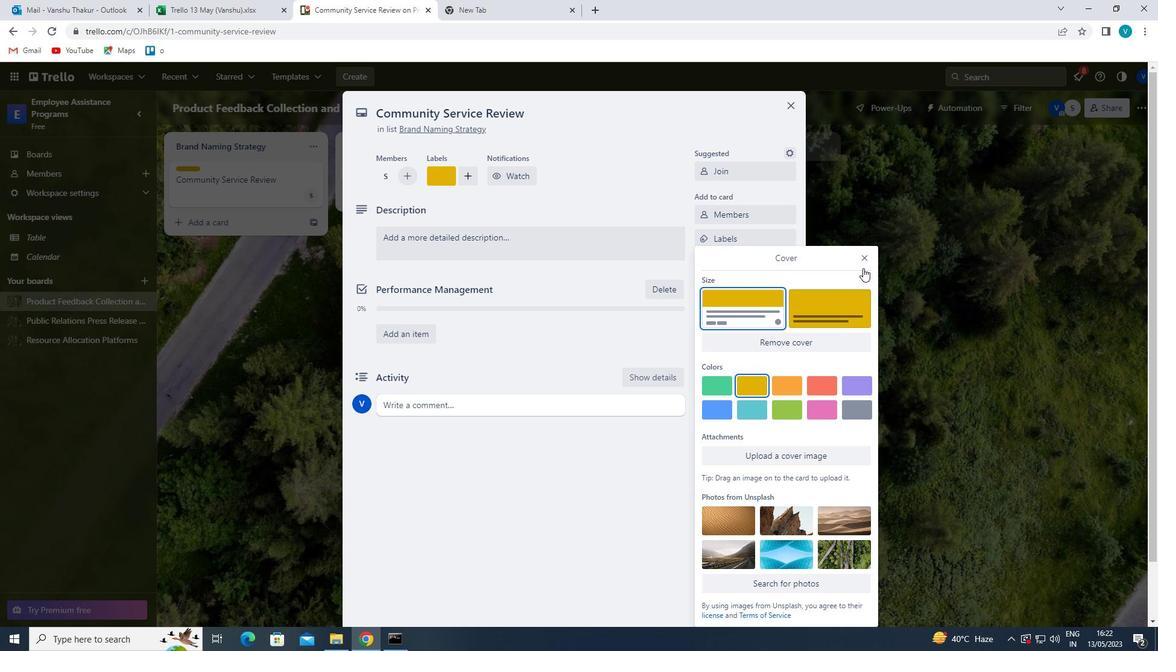 
Action: Mouse pressed left at (865, 259)
Screenshot: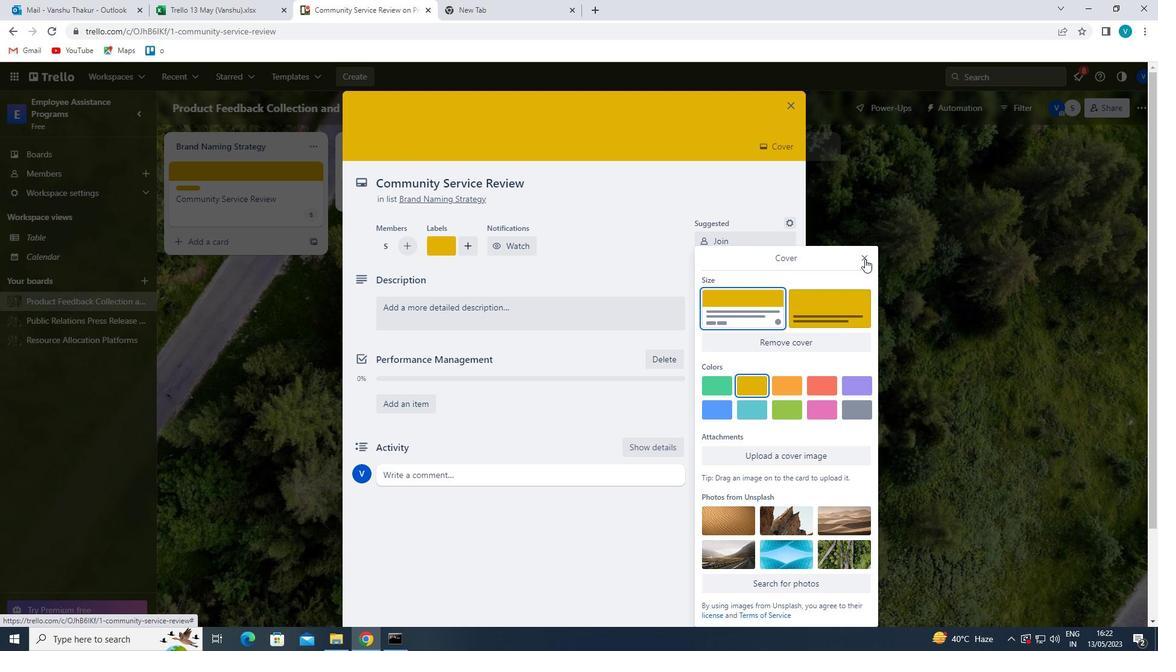 
Action: Mouse moved to (573, 313)
Screenshot: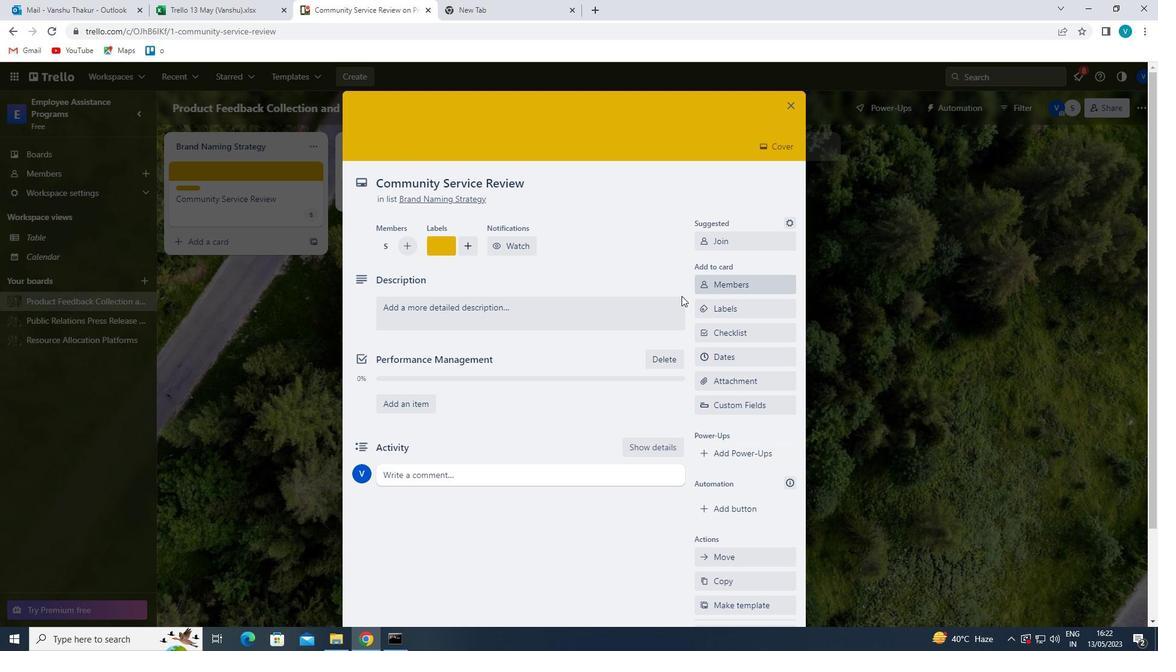 
Action: Mouse pressed left at (573, 313)
Screenshot: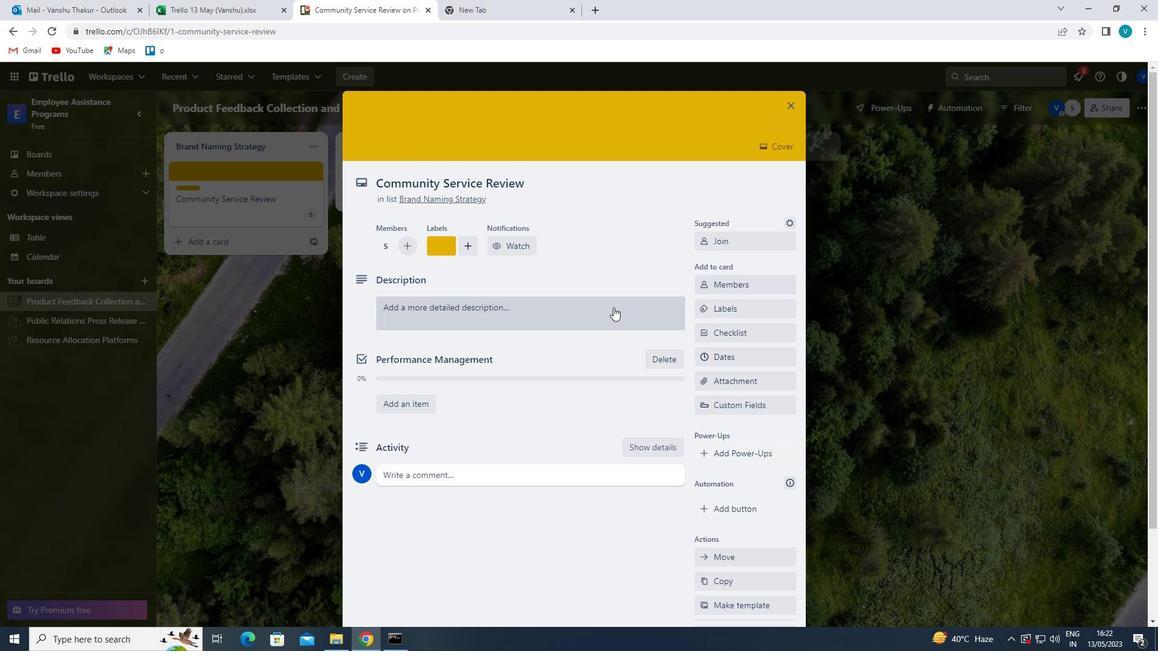 
Action: Mouse moved to (555, 325)
Screenshot: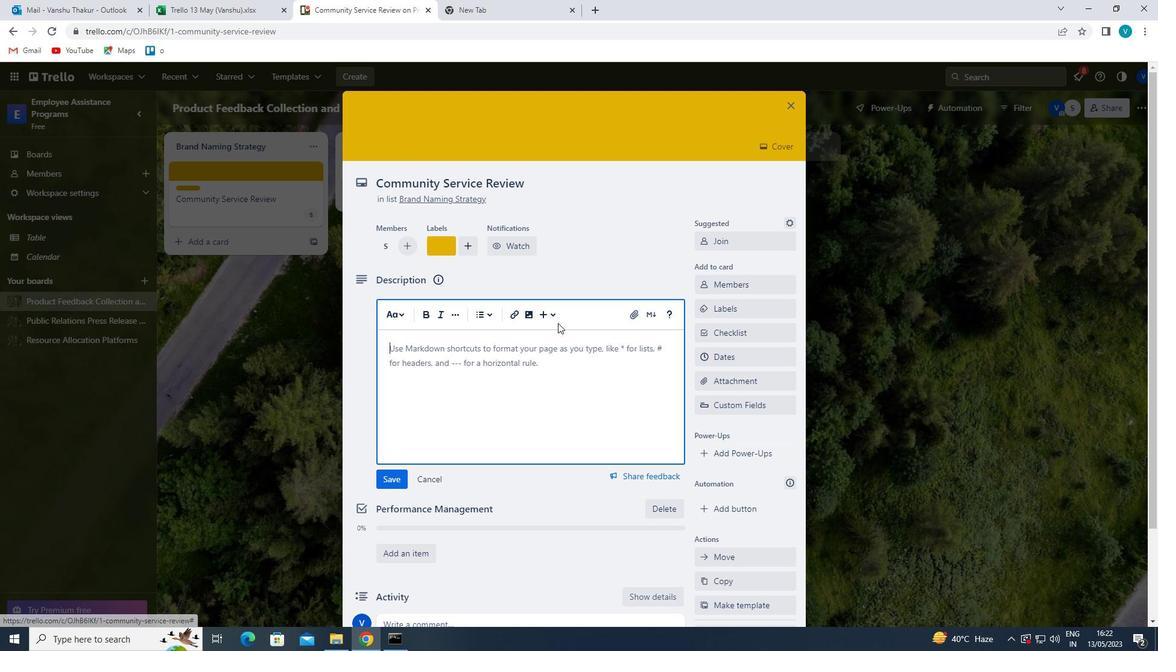 
Action: Key pressed '<Key.shift>PLAN<Key.space>AND<Key.space>EXECUTE<Key.space>COMPANY<Key.space>TEAM-BUILDING<Key.space>RETREAT<Key.space>WITH<Key.space>A<Key.space>FOCUS<Key.space>ON<Key.space>WORK<Key.space>L<Key.backspace><Key.backspace>-LIFE<Key.space>BALANCE'
Screenshot: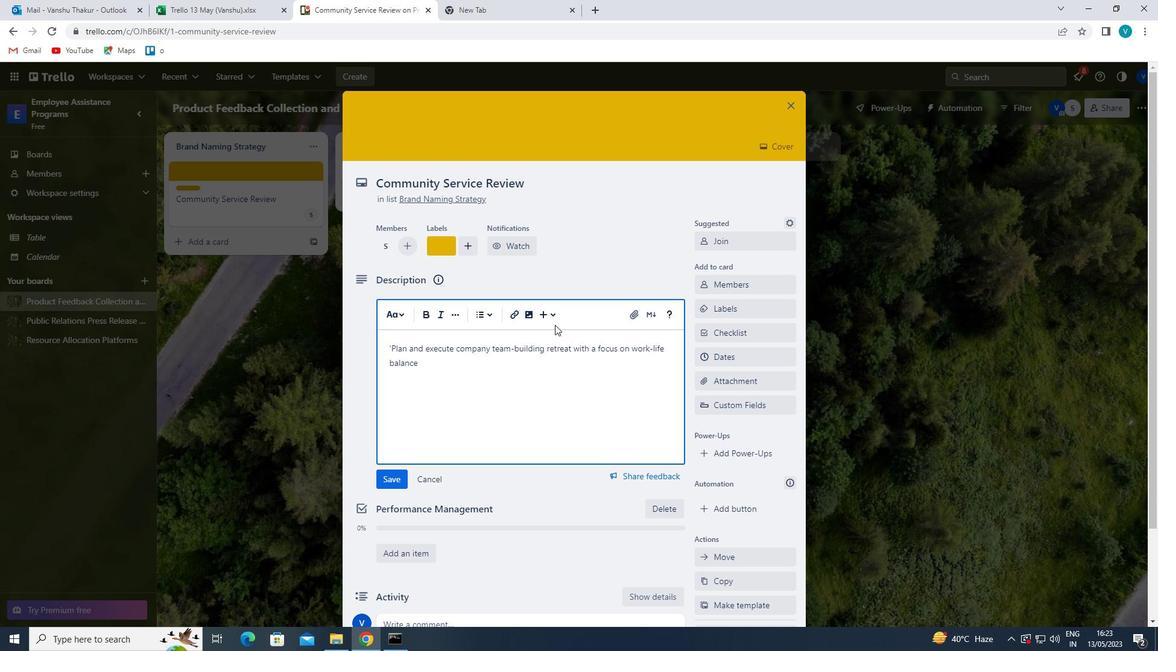 
Action: Mouse moved to (390, 476)
Screenshot: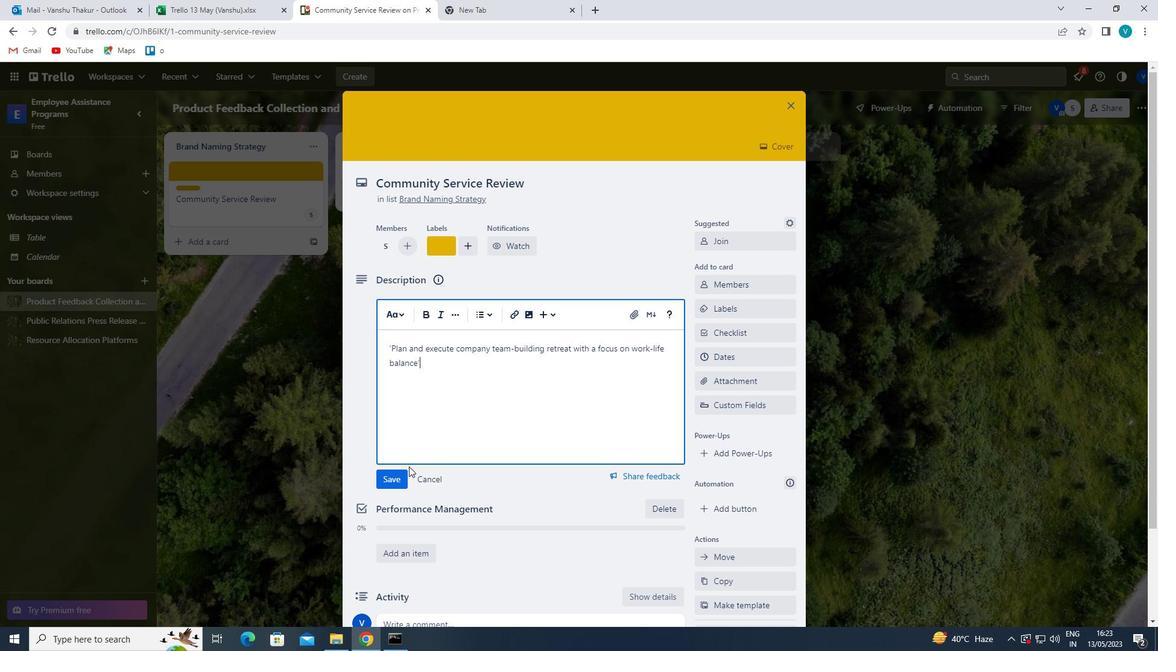 
Action: Mouse pressed left at (390, 476)
Screenshot: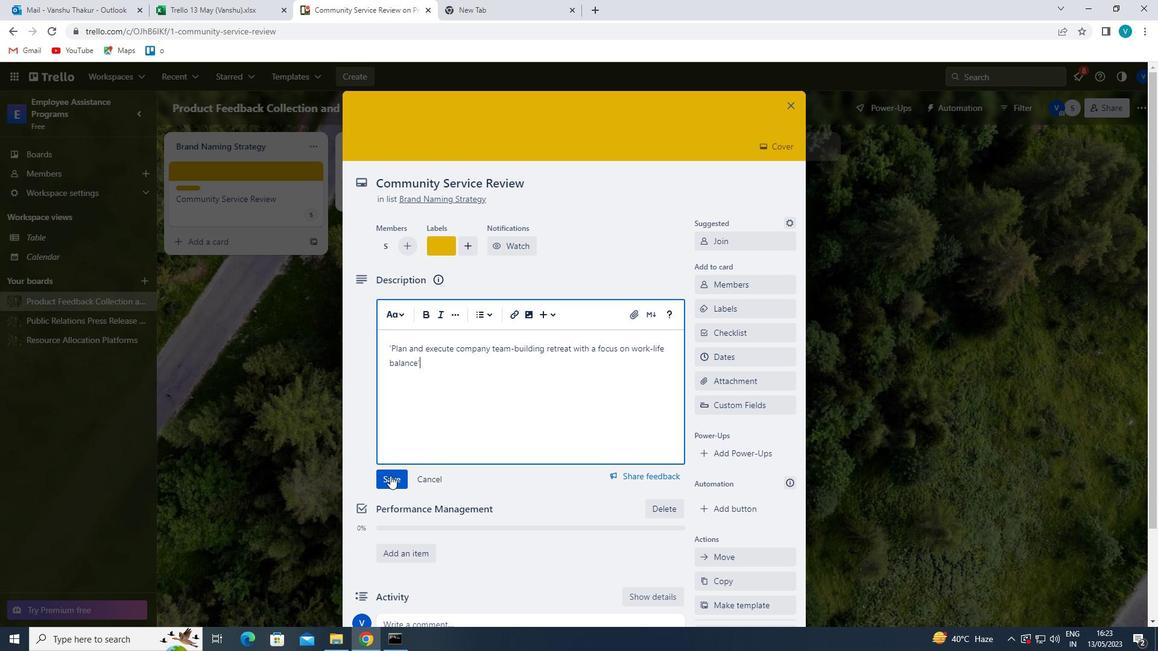 
Action: Mouse moved to (448, 461)
Screenshot: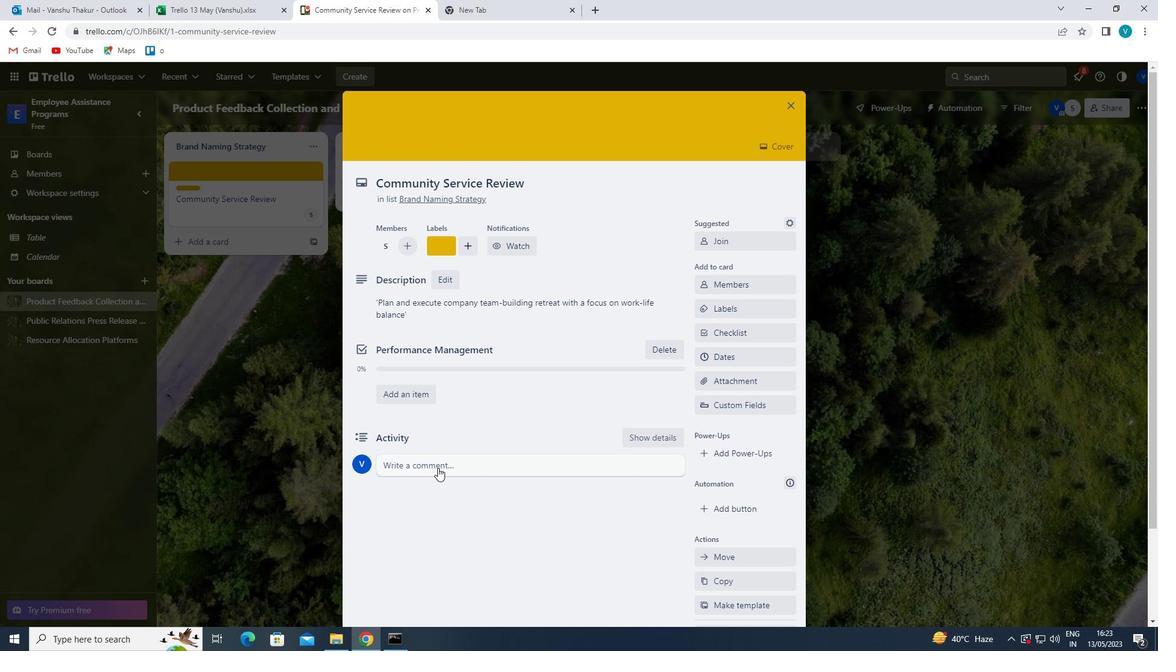 
Action: Mouse scrolled (448, 460) with delta (0, 0)
Screenshot: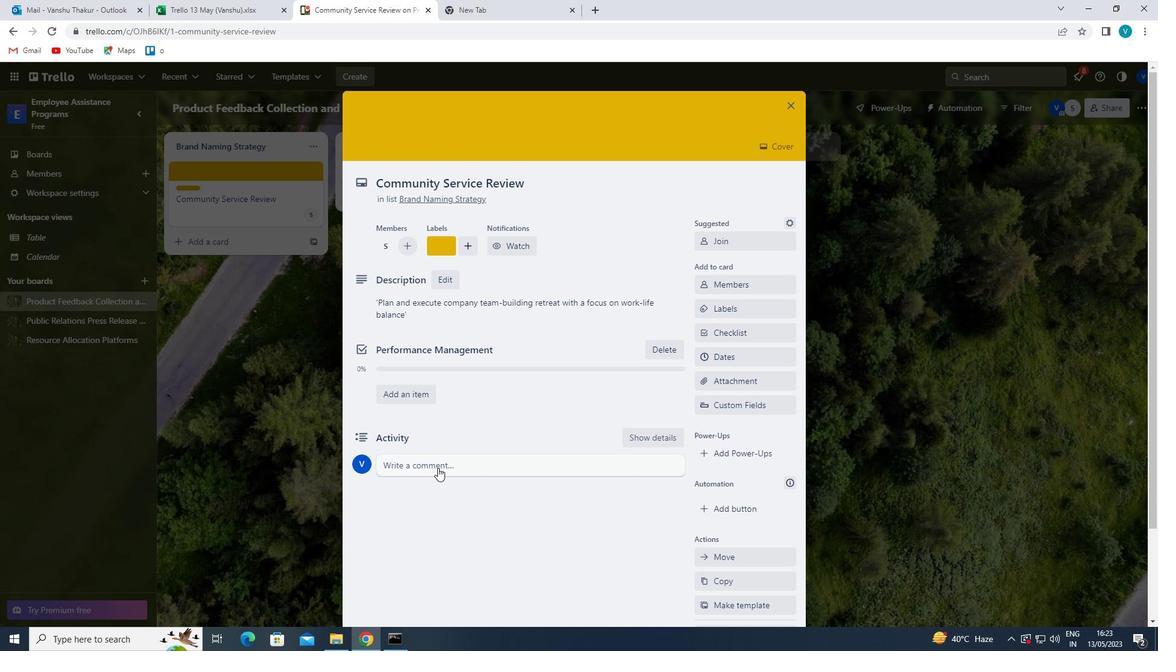 
Action: Mouse moved to (448, 461)
Screenshot: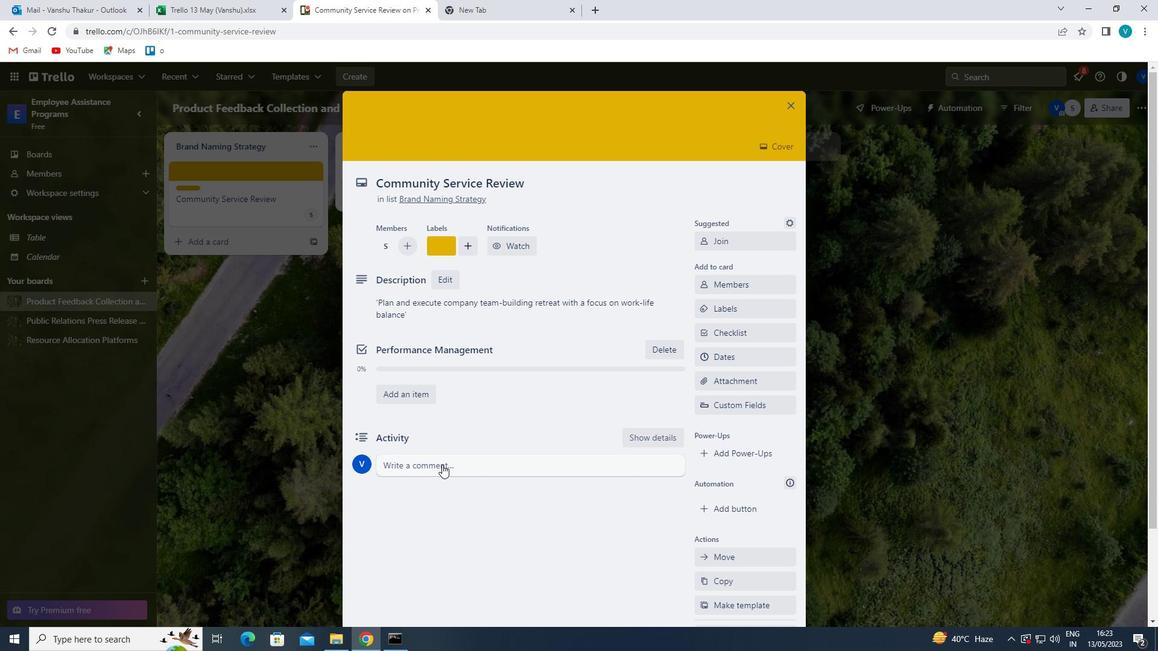 
Action: Mouse scrolled (448, 460) with delta (0, 0)
Screenshot: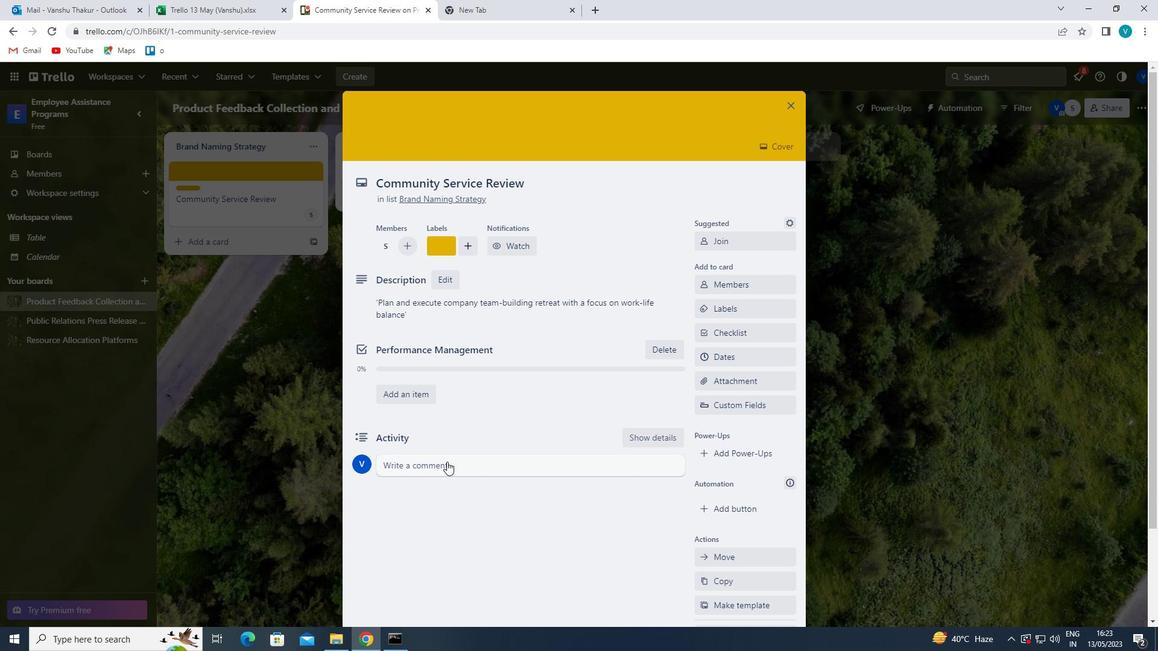 
Action: Mouse moved to (467, 357)
Screenshot: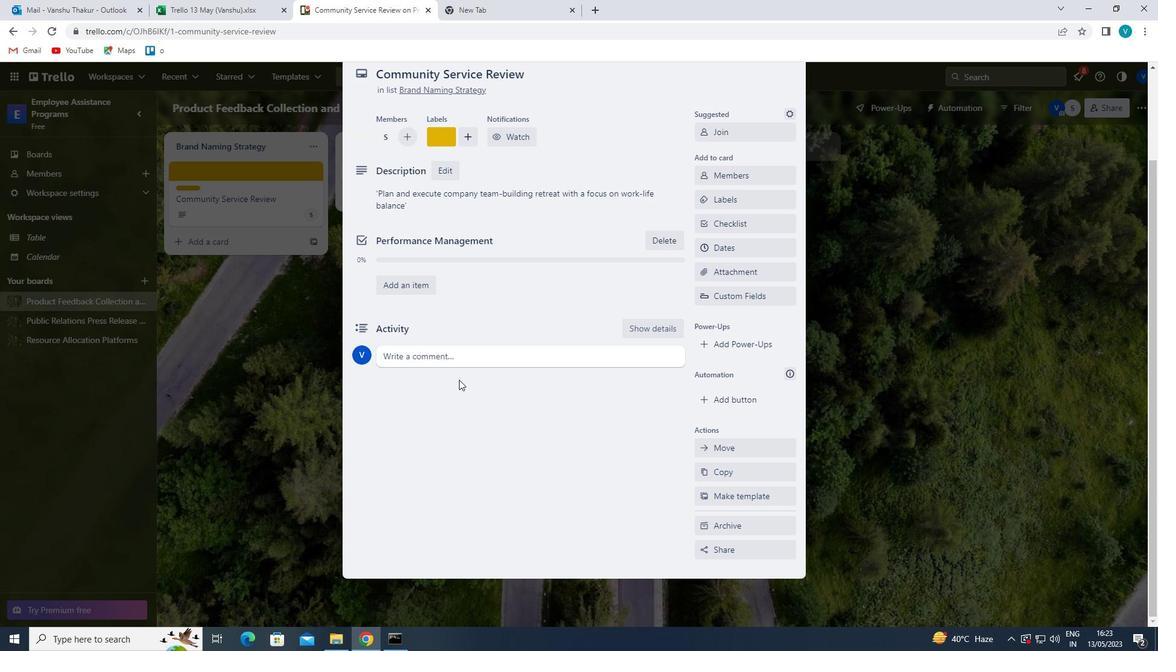 
Action: Mouse pressed left at (467, 357)
Screenshot: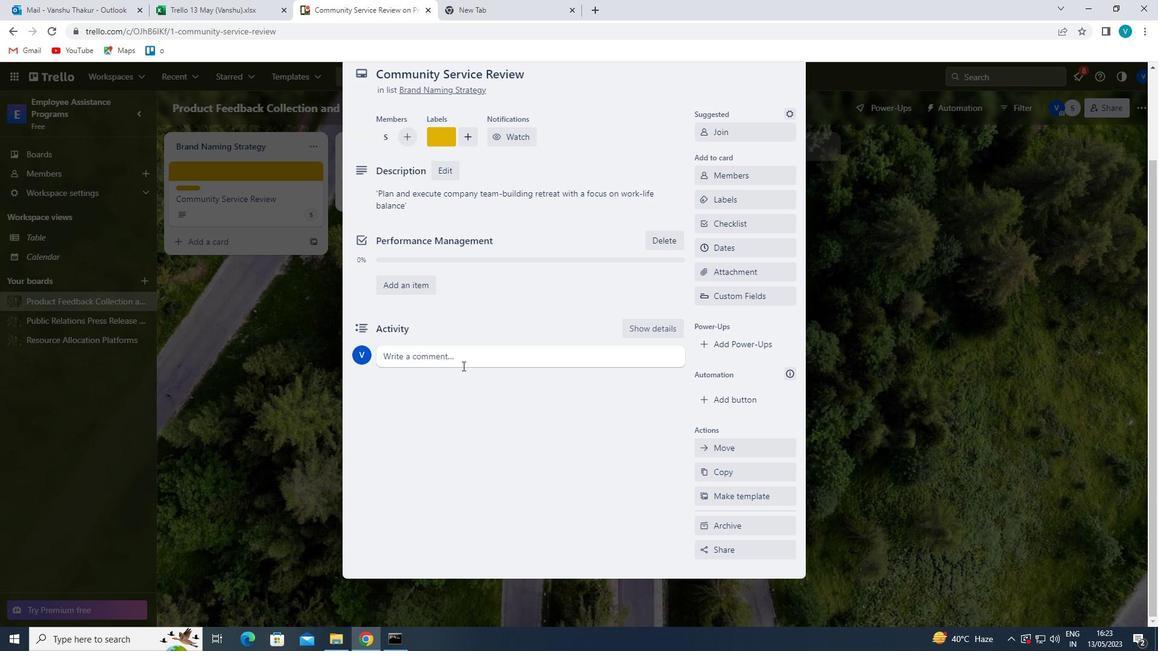 
Action: Mouse moved to (412, 389)
Screenshot: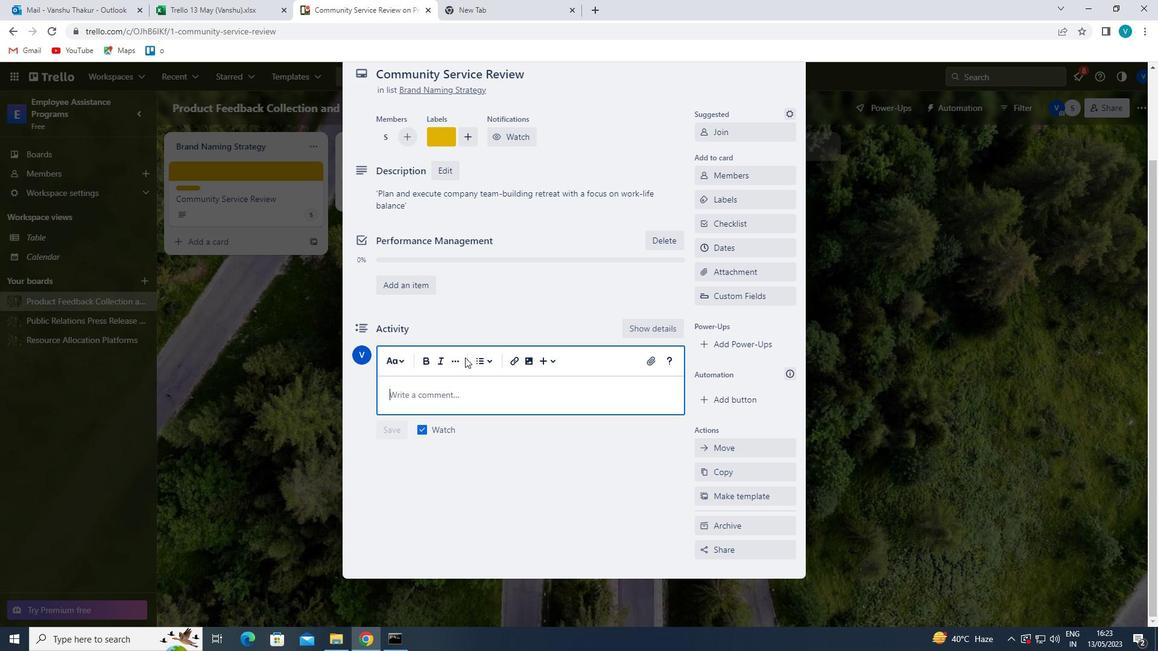 
Action: Key pressed '<Key.shift>LET<Key.space>US<Key.space>APPROACH<Key.space>THIS<Key.space>TASK<Key.space>WITH<Key.space>A<Key.space>SENSE<Key.space>OF<Key.space>URGENCY<Key.space>AND<Key.space>IMPORTANCE,<Key.space>RECOGNIZING<Key.space>ITS<Key.space>IMPACT<Key.space>OB<Key.backspace><Key.backspace>ON<Key.space>THE<Key.space>OVERALL<Key.space>PROJR<Key.backspace>ECT.'
Screenshot: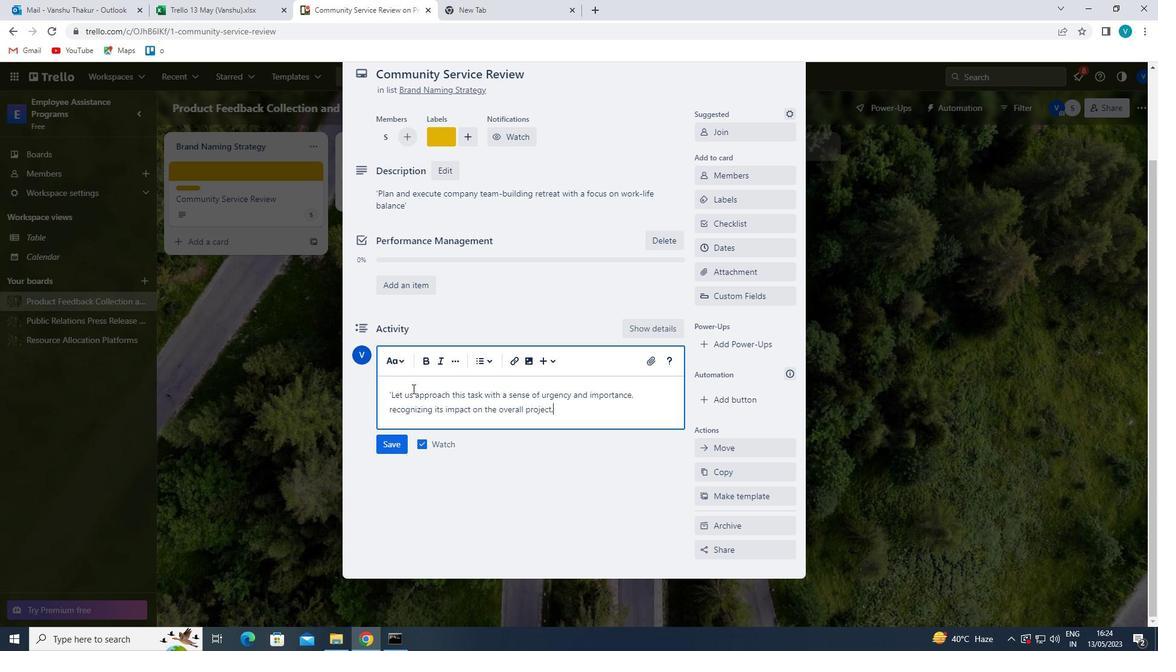 
Action: Mouse moved to (391, 445)
Screenshot: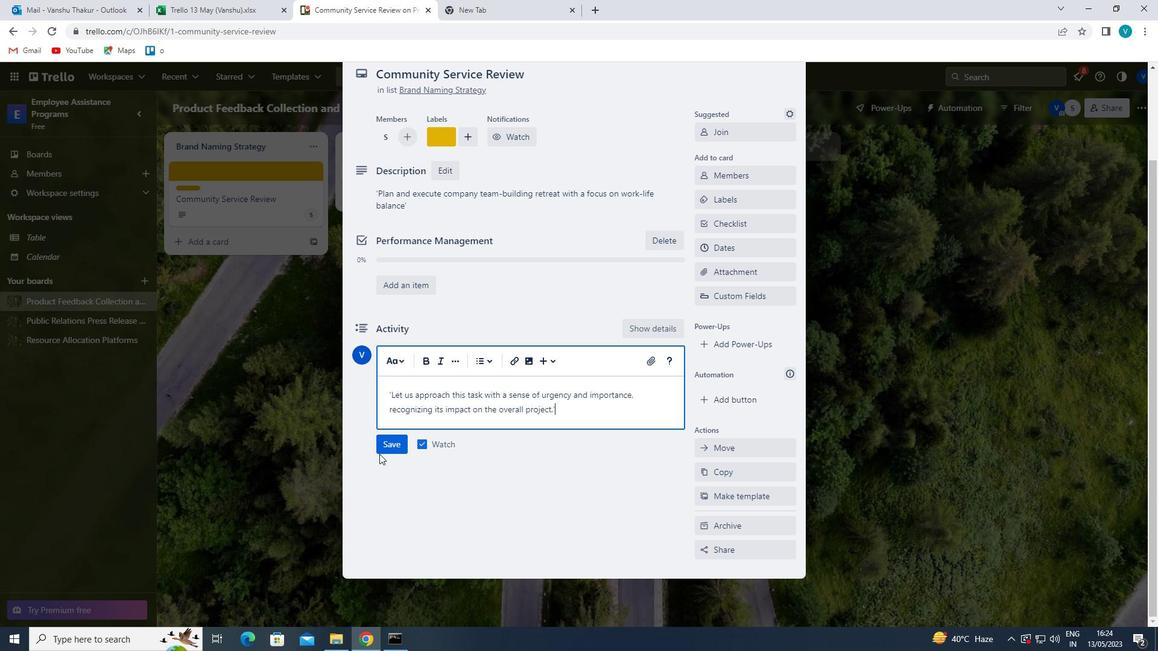 
Action: Mouse pressed left at (391, 445)
Screenshot: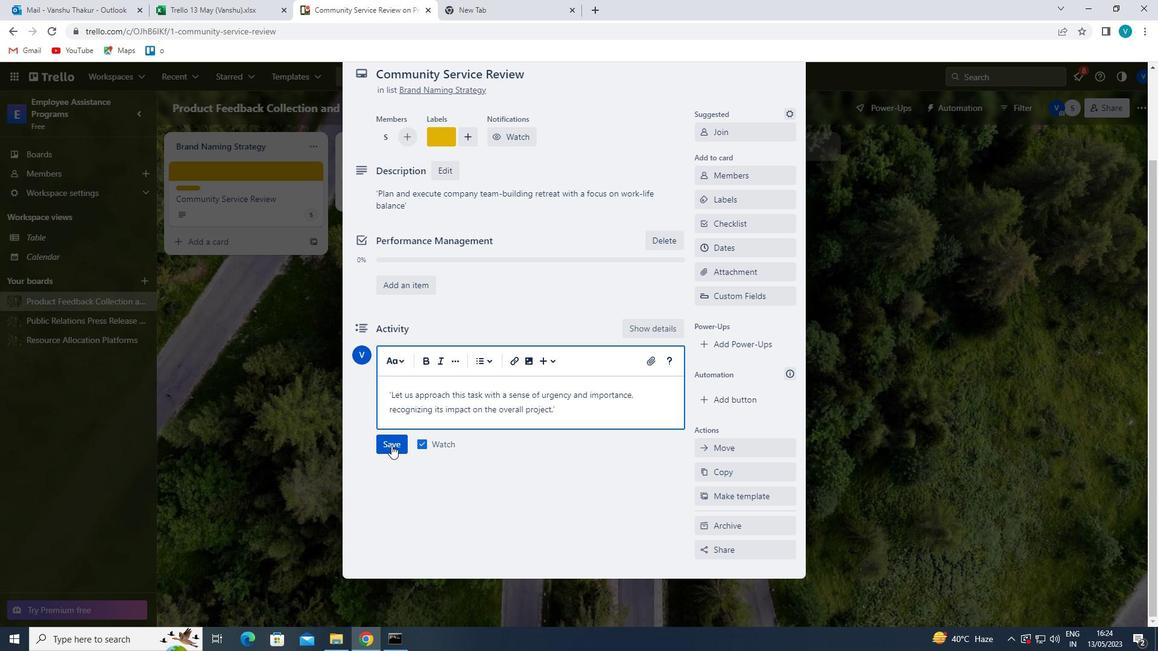 
Action: Mouse moved to (744, 243)
Screenshot: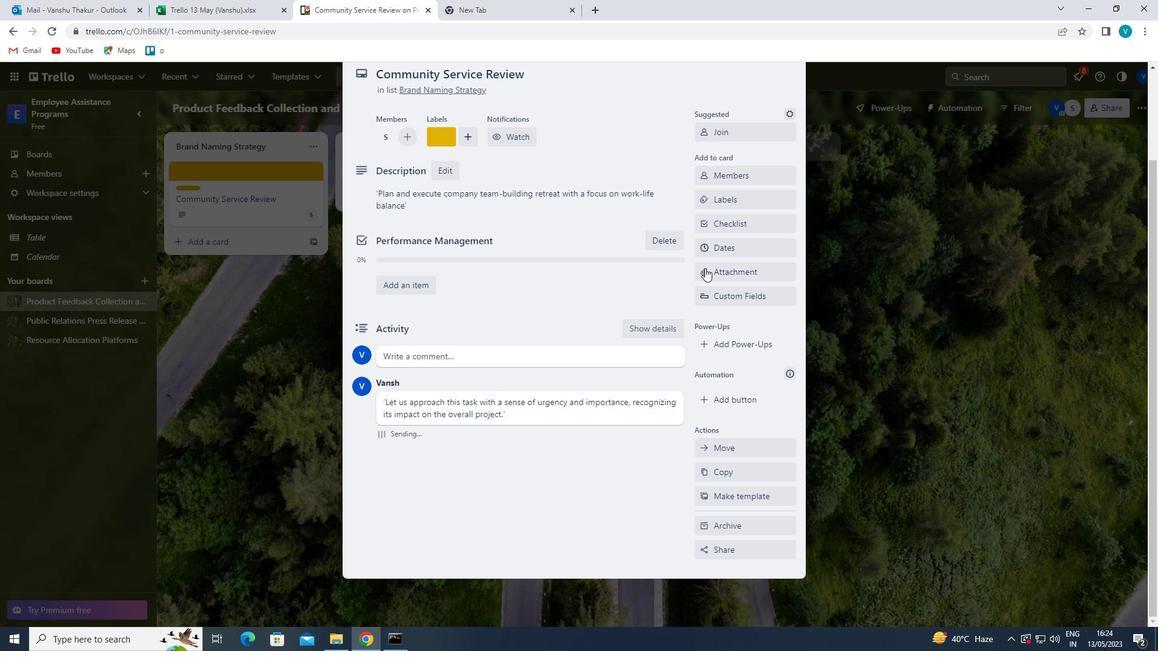 
Action: Mouse pressed left at (744, 243)
Screenshot: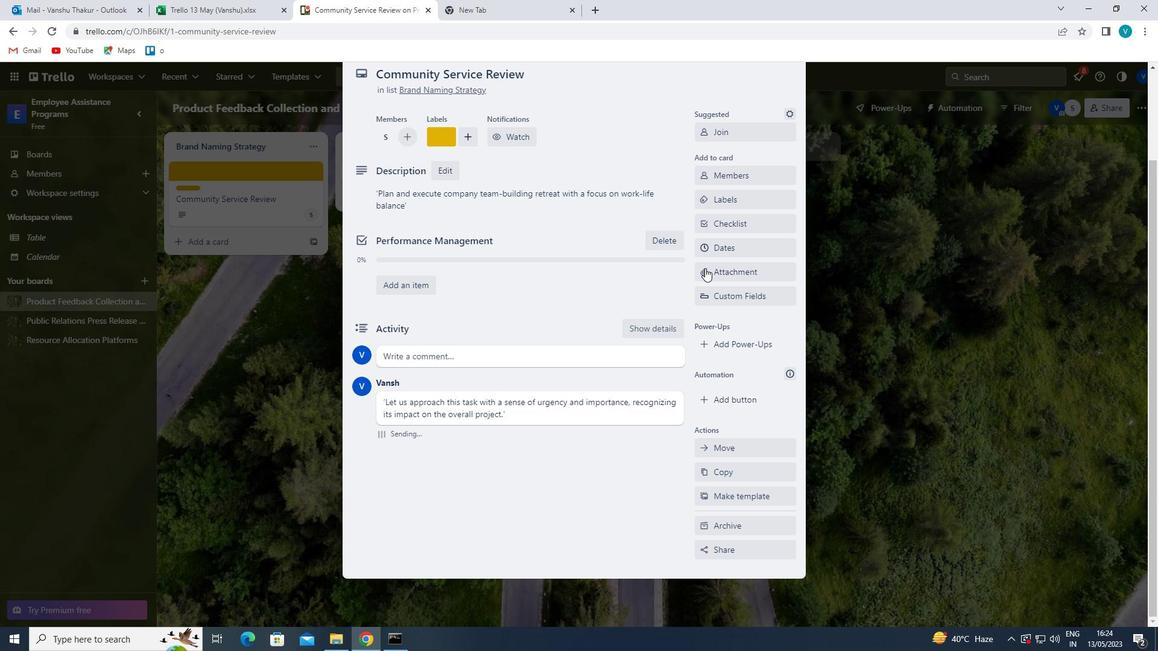 
Action: Mouse moved to (709, 327)
Screenshot: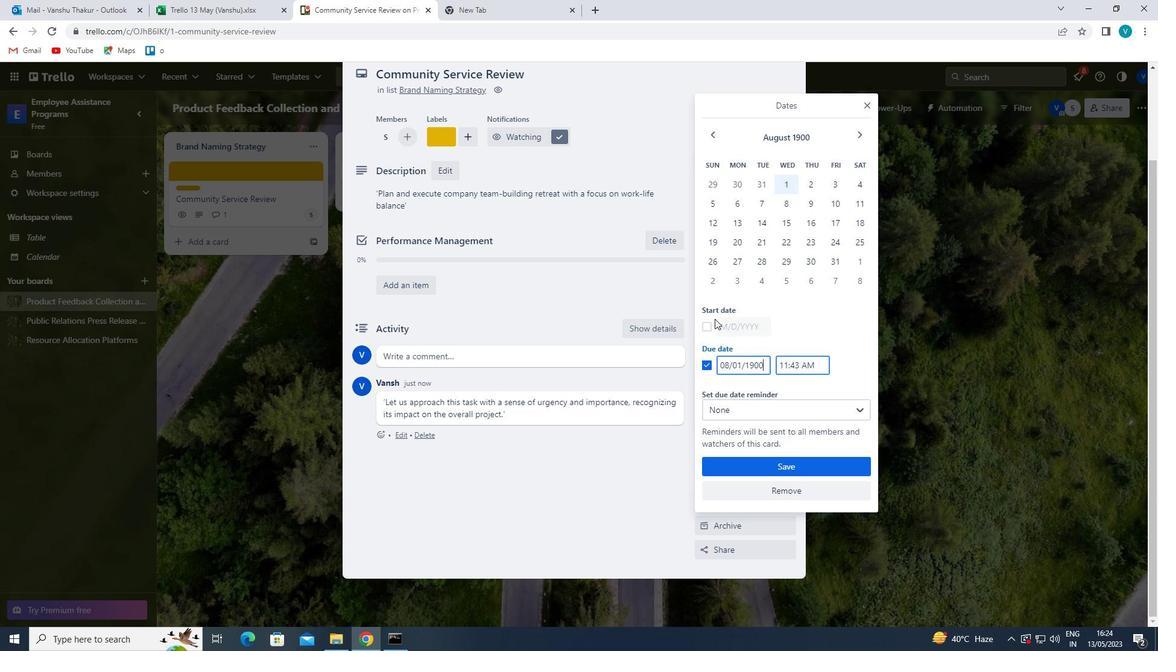 
Action: Mouse pressed left at (709, 327)
Screenshot: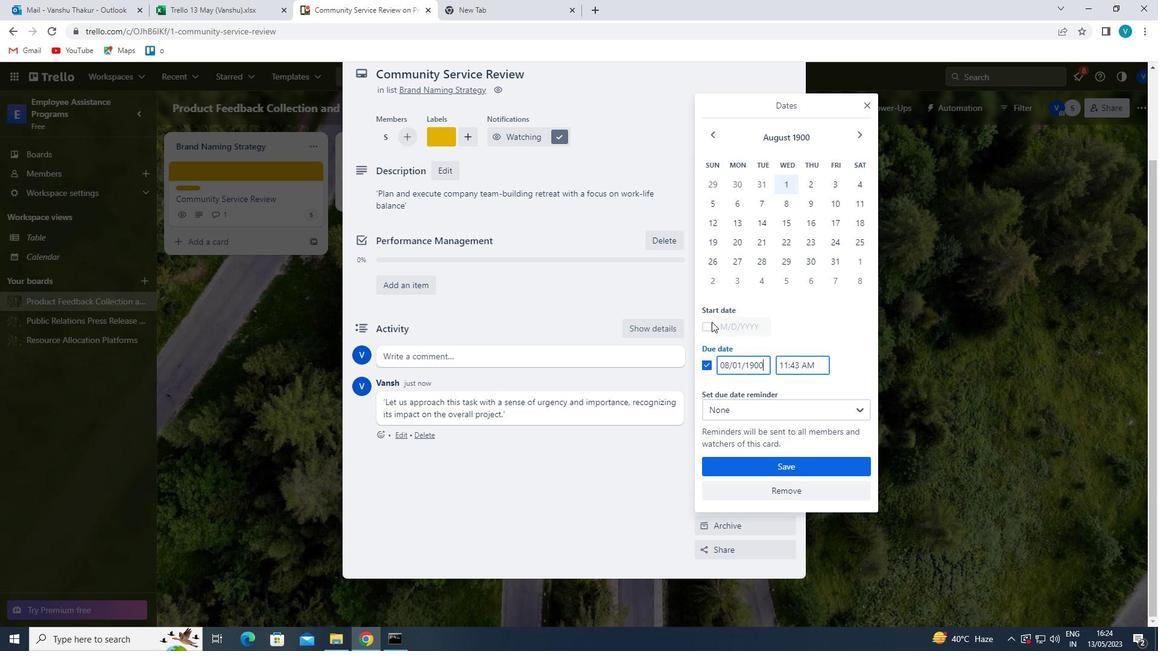 
Action: Mouse moved to (728, 325)
Screenshot: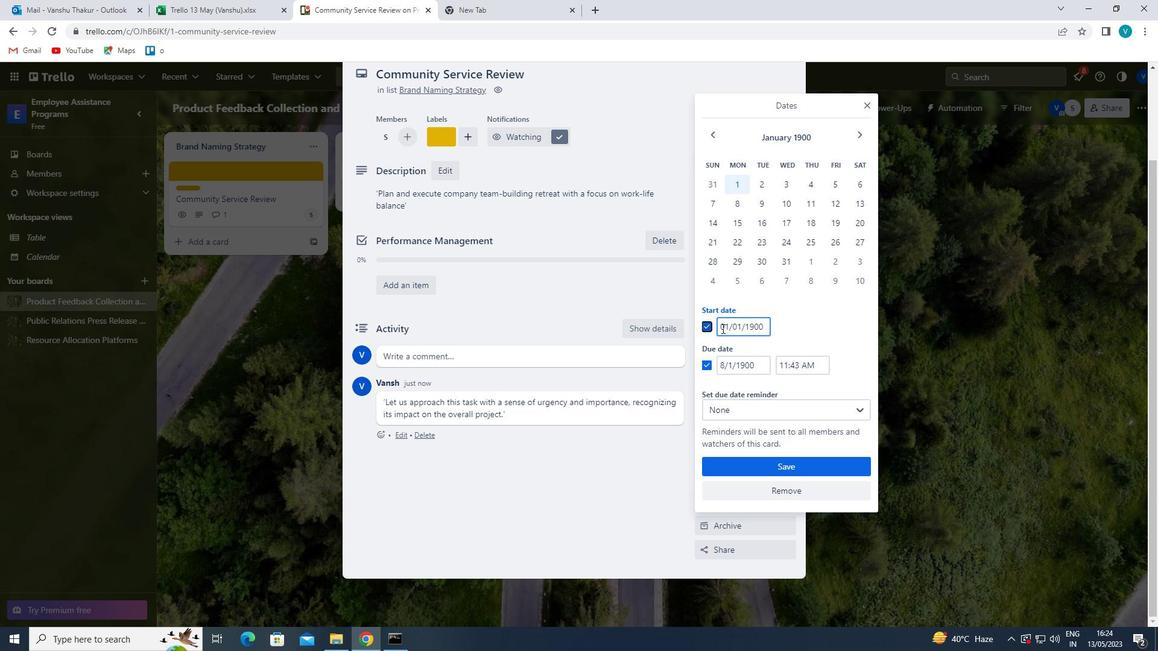 
Action: Mouse pressed left at (728, 325)
Screenshot: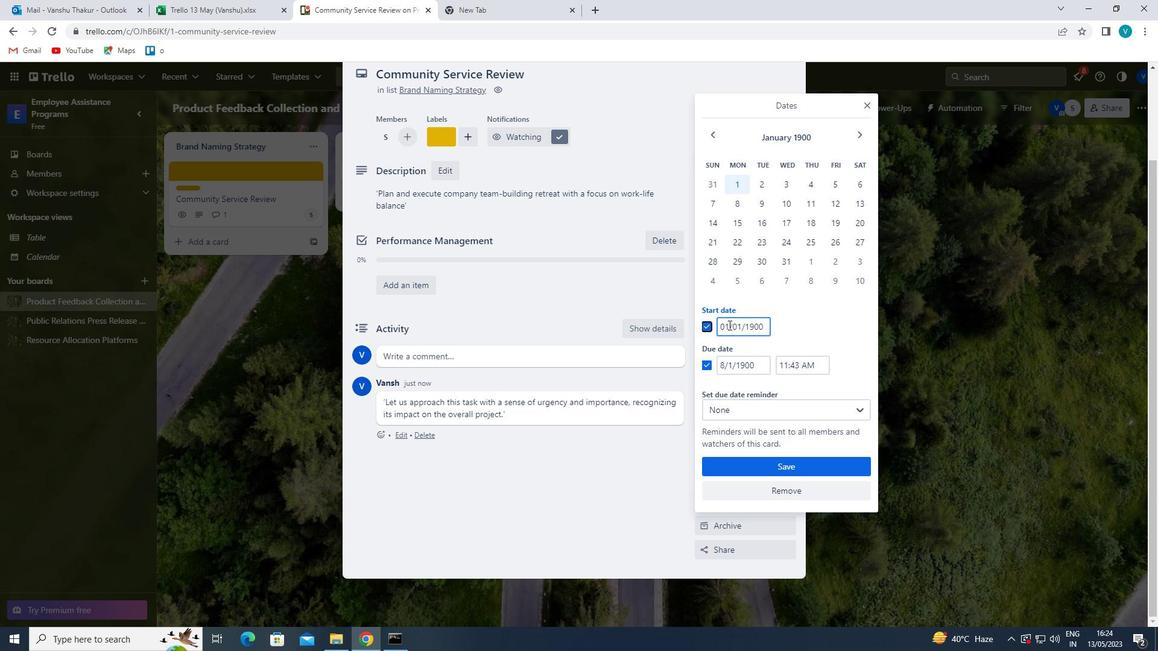 
Action: Mouse moved to (724, 325)
Screenshot: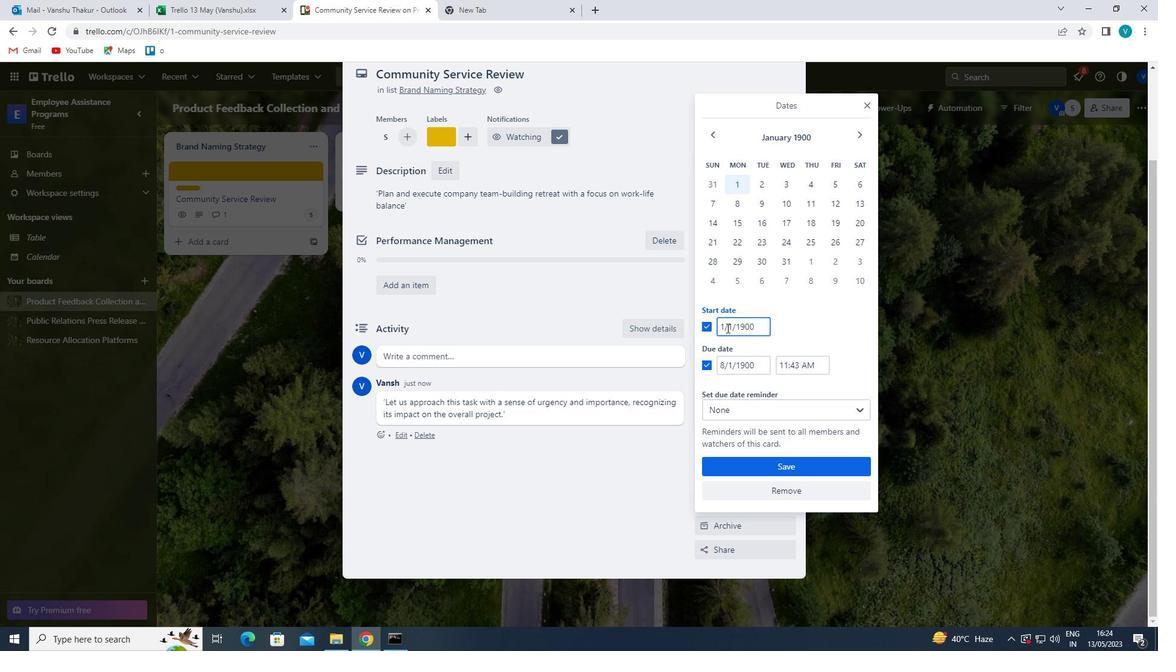 
Action: Mouse pressed left at (724, 325)
Screenshot: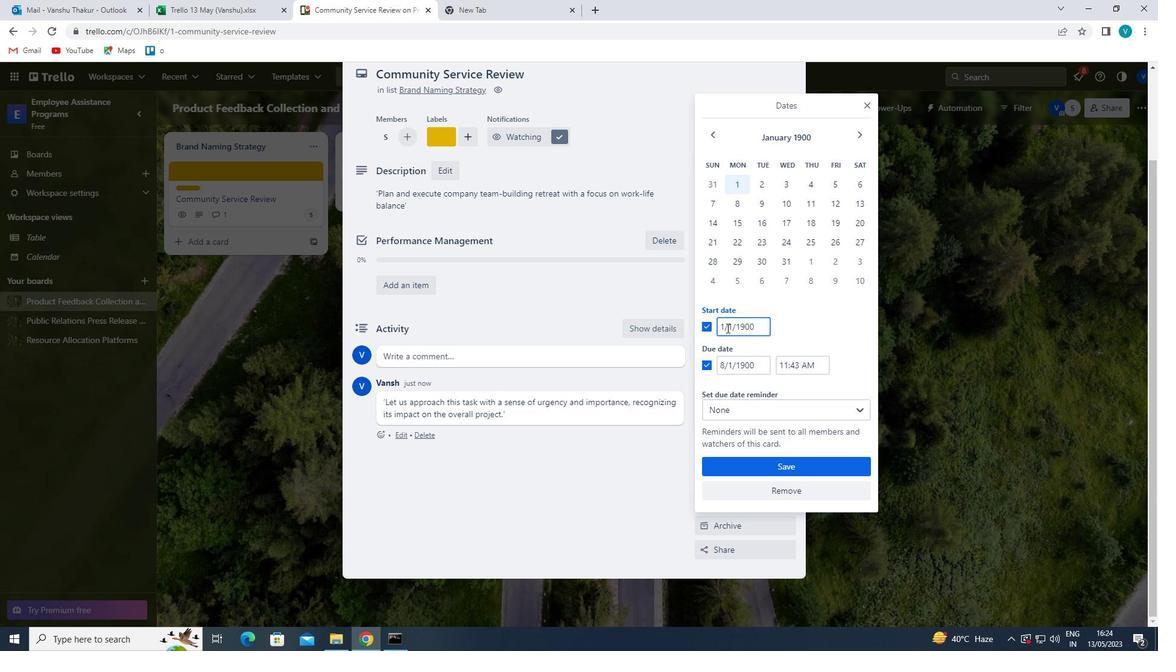
Action: Mouse moved to (704, 334)
Screenshot: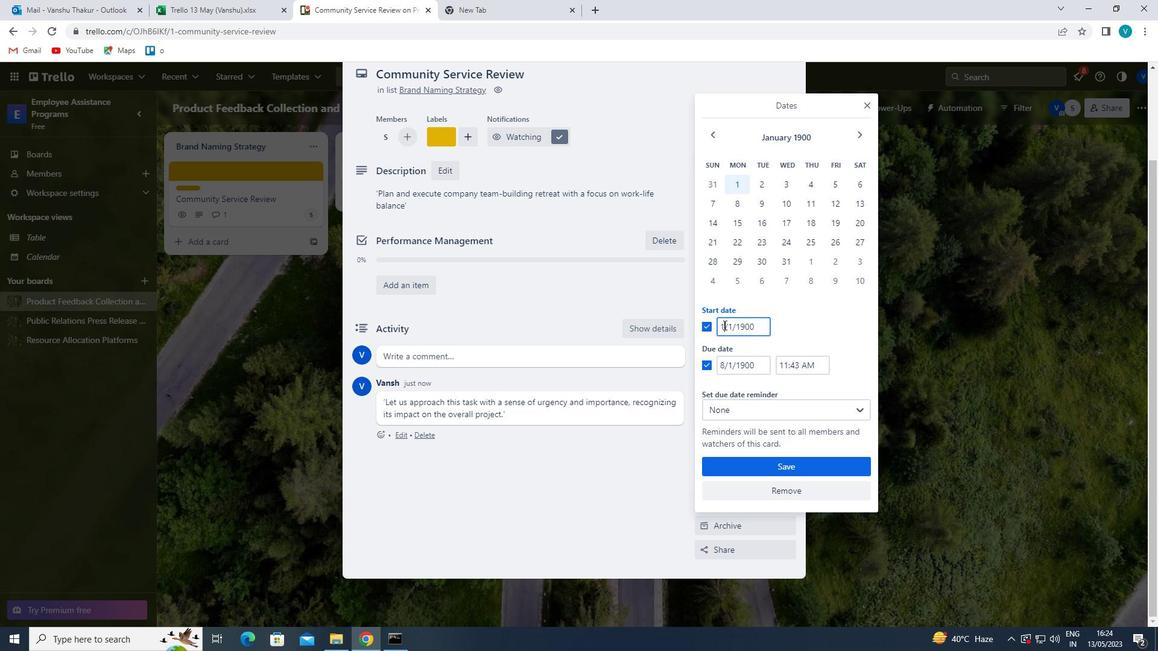 
Action: Key pressed <Key.backspace>2
Screenshot: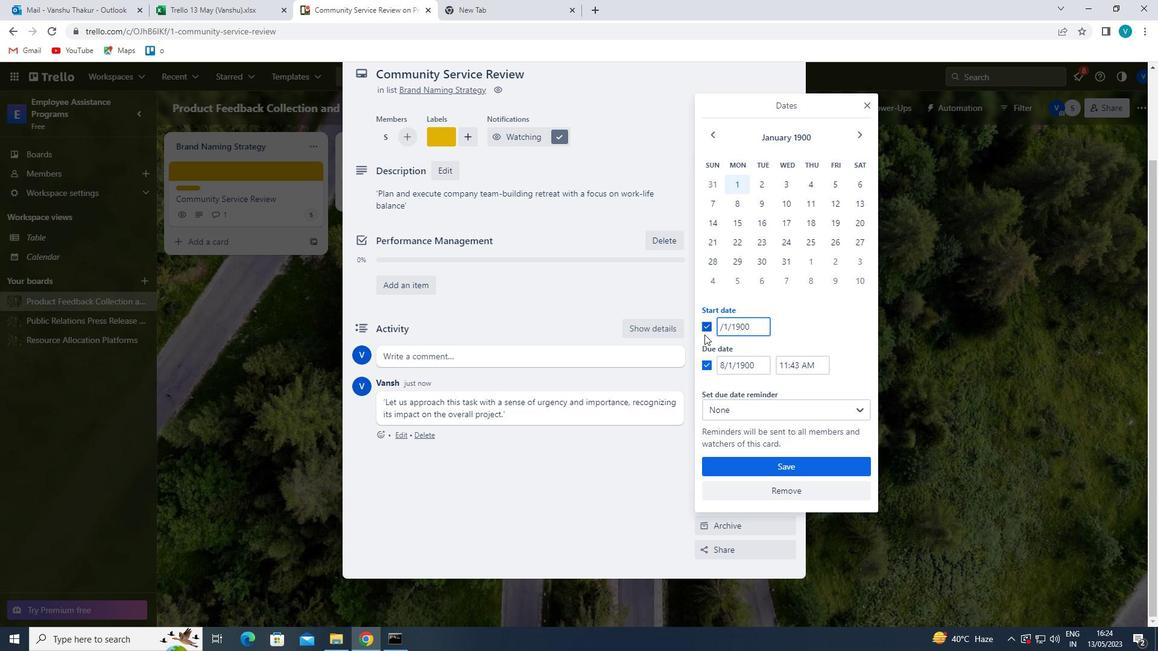 
Action: Mouse moved to (725, 362)
Screenshot: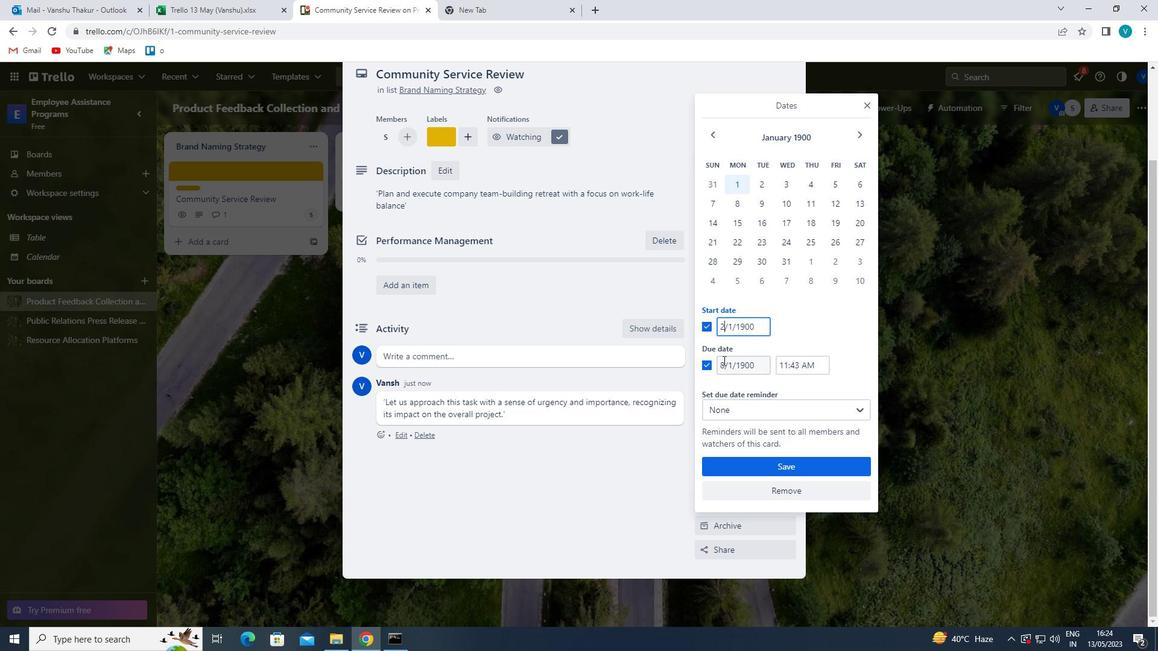 
Action: Mouse pressed left at (725, 362)
Screenshot: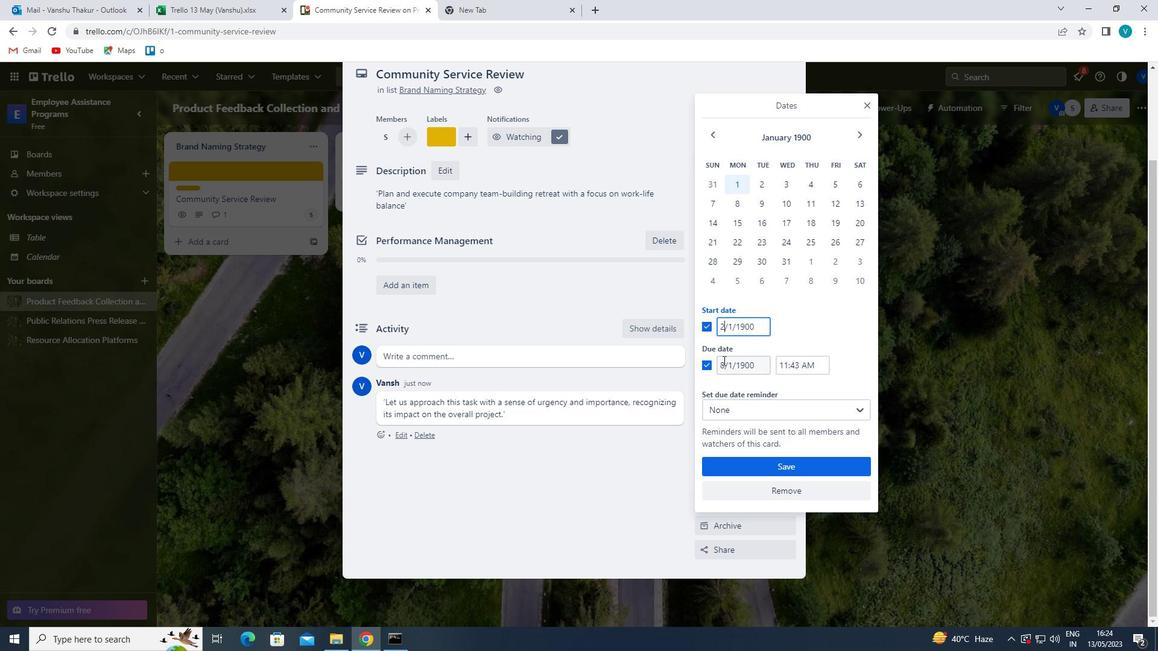 
Action: Mouse moved to (584, 448)
Screenshot: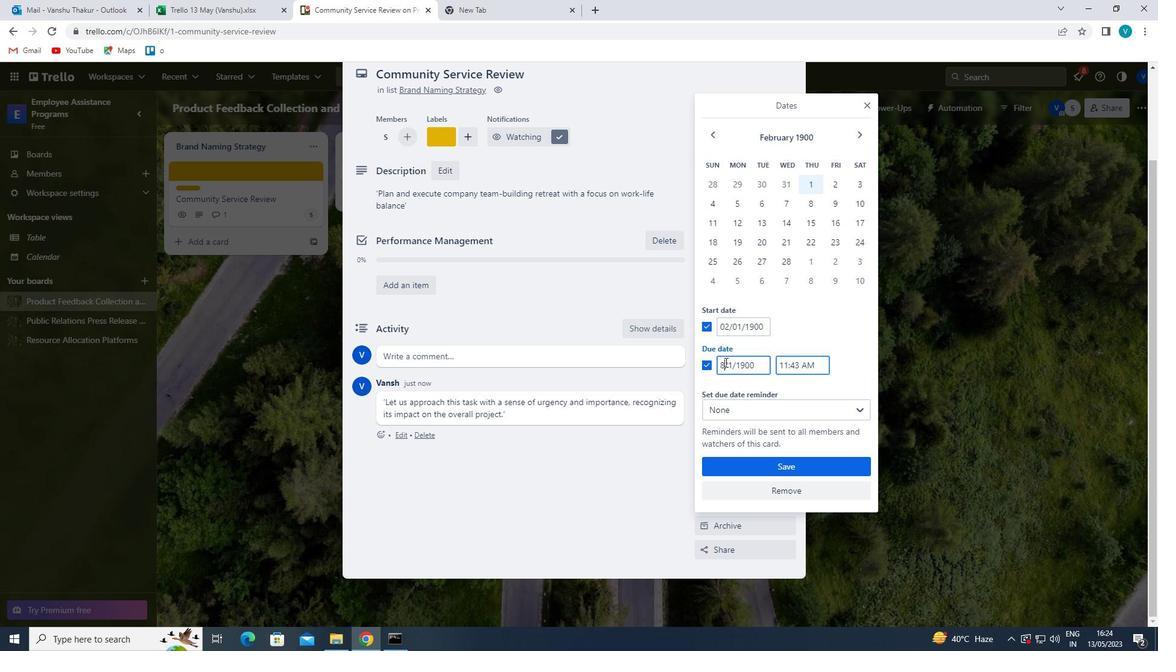 
Action: Key pressed <Key.backspace>9
Screenshot: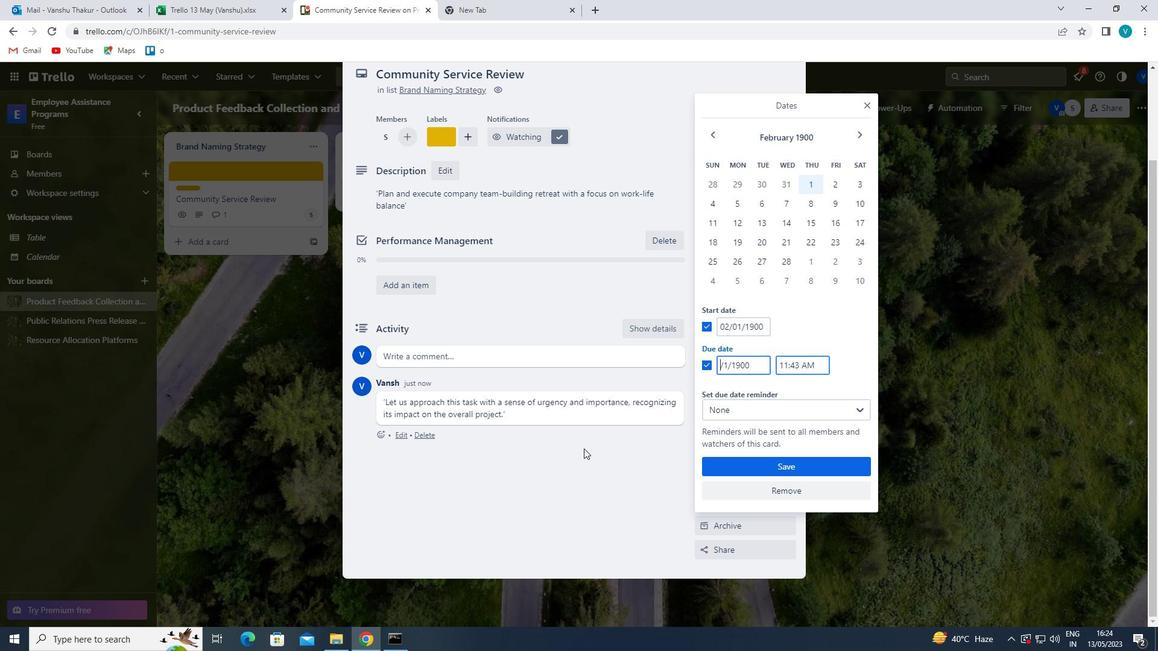 
Action: Mouse moved to (763, 464)
Screenshot: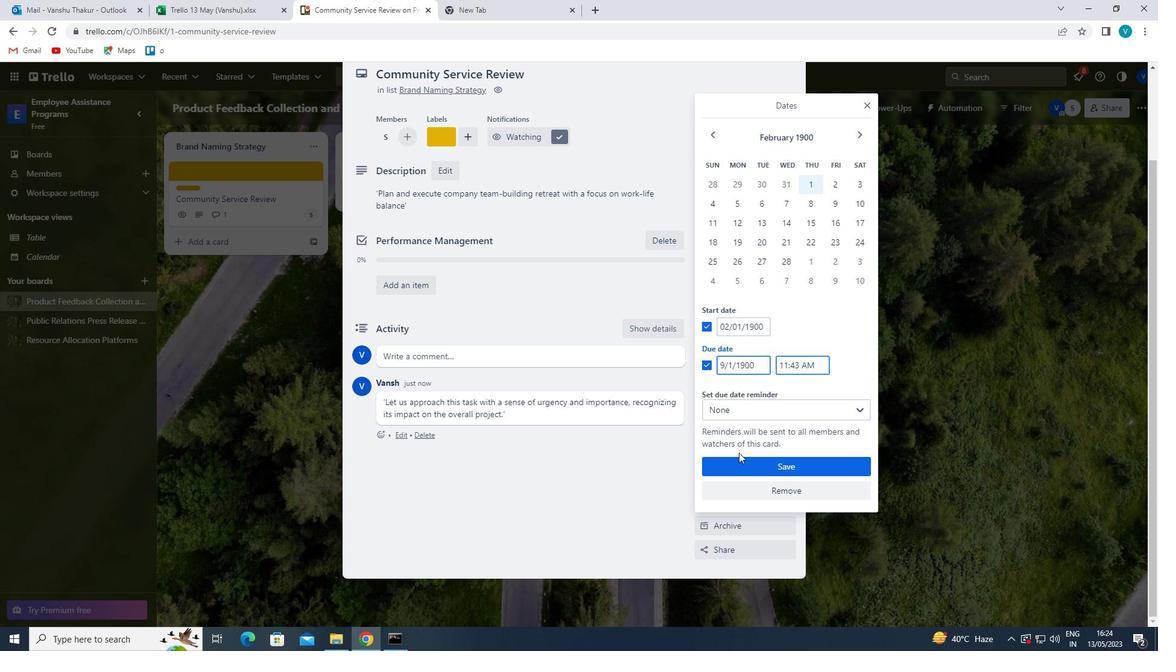 
Action: Mouse pressed left at (763, 464)
Screenshot: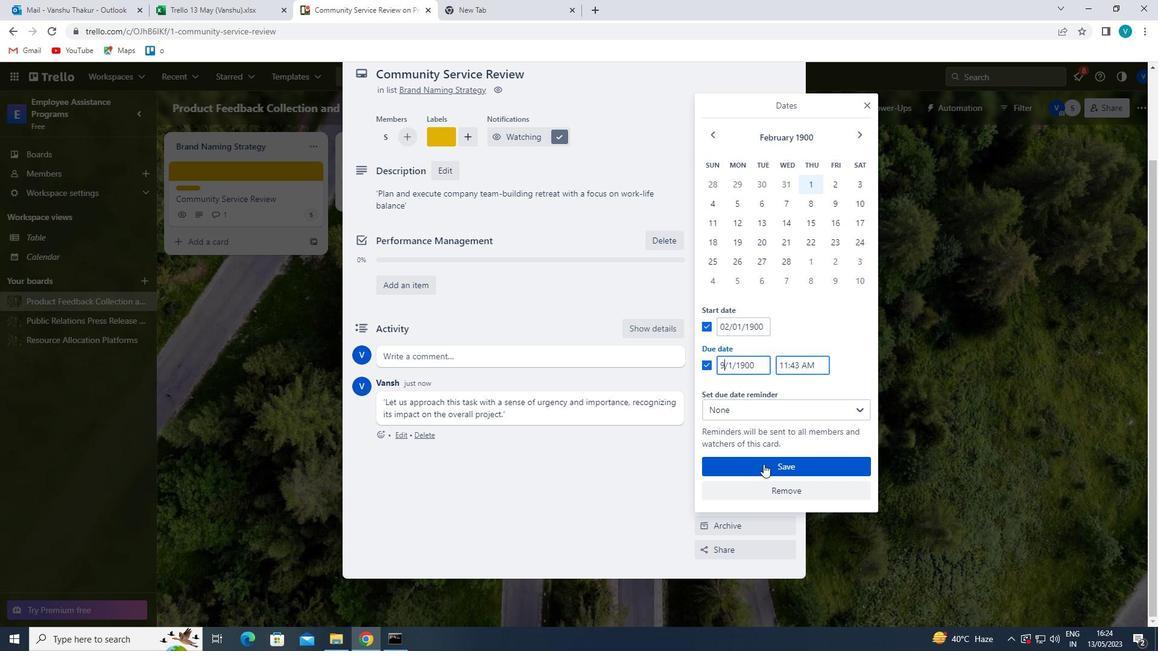 
Action: Mouse moved to (710, 489)
Screenshot: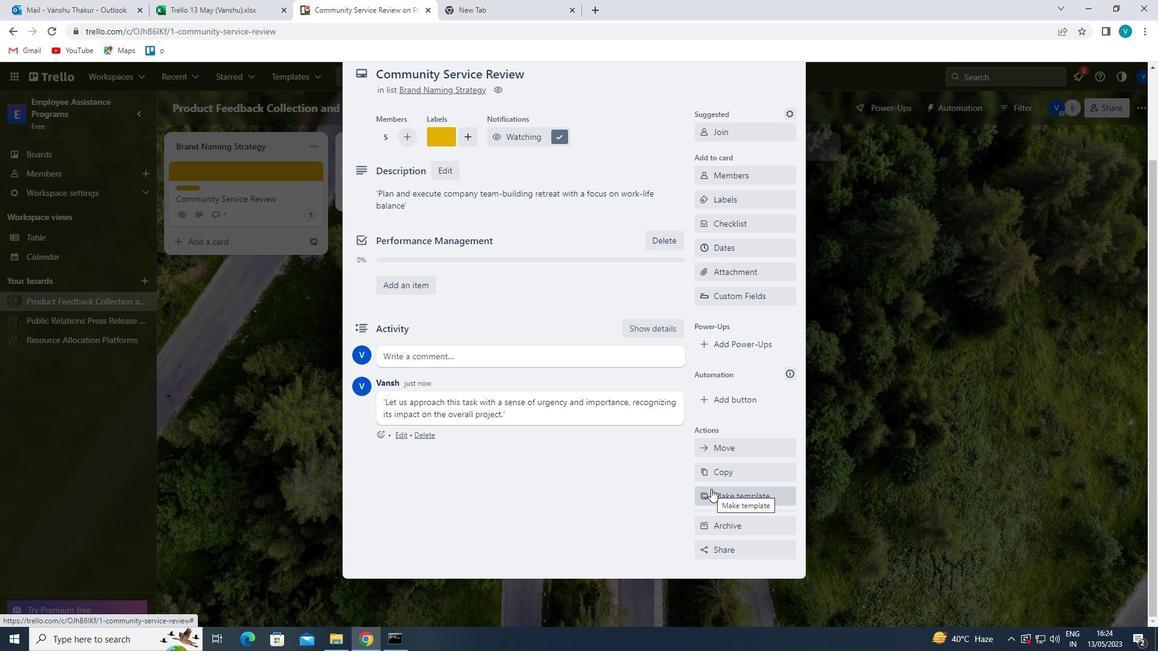 
